 Task: Open a blank google sheet and write heading  Expense ManagerAdd Datesin a column and its values below  '2023-05-01, 2023-05-03, 2023-05-05, 2023-05-10, 2023-05-15, 2023-05-20, 2023-05-25 & 2023-05-31'Add Categories in next column and its values below  Food, Transportation, Utilities, Food, Housing, Entertainment, Utilities & FoodAdd Descriptionsin next column and its values below  Grocery Store, Bus Fare, Internet Bill, Restaurant, Rent, Movie Tickets, Electricity Bill & Grocery StoreAdd Amountin next column and its values below  $50, $5, $60, $30, $800, $20, $70 & $40Save page DashboardFinSummarybook
Action: Mouse moved to (212, 143)
Screenshot: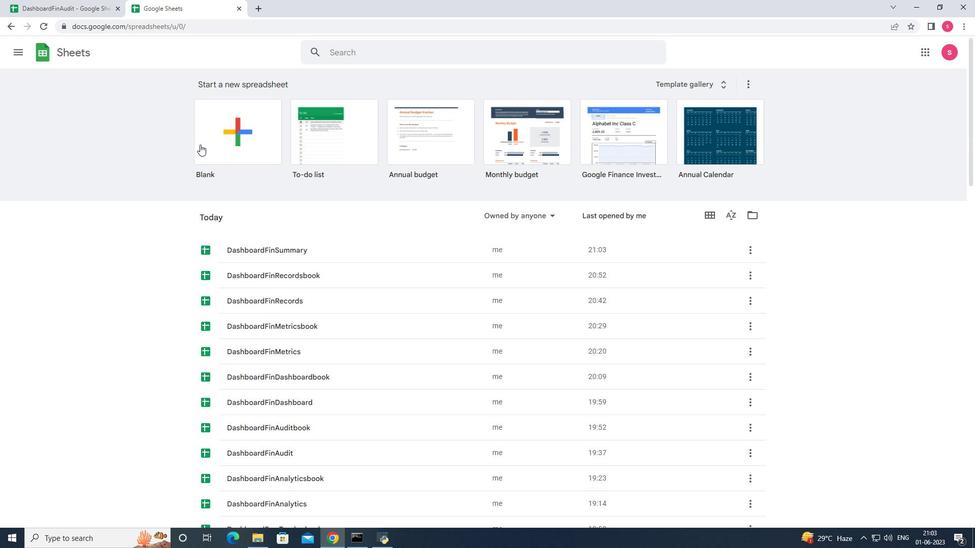 
Action: Mouse pressed left at (212, 143)
Screenshot: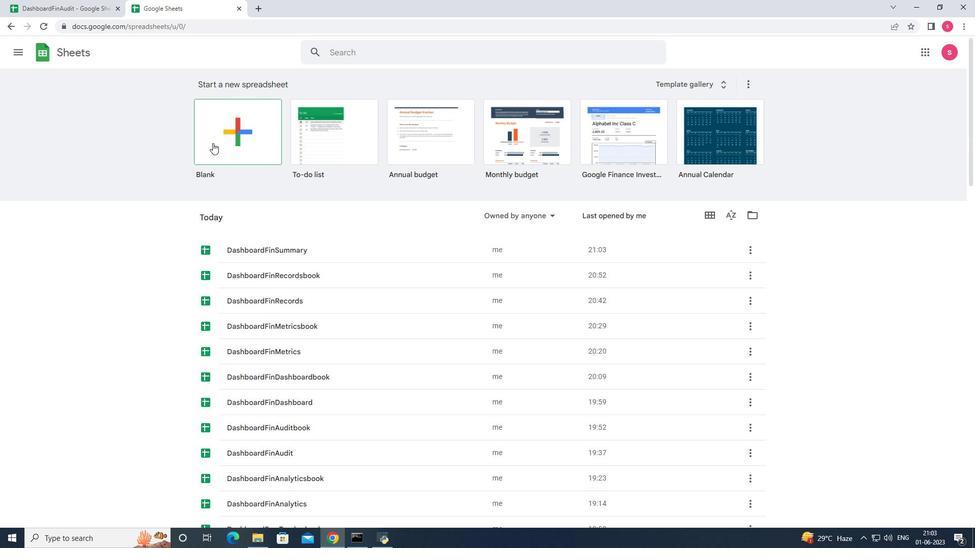 
Action: Key pressed <Key.shift><Key.shift><Key.shift><Key.shift><Key.shift><Key.shift><Key.shift><Key.shift><Key.shift><Key.shift><Key.shift><Key.shift><Key.shift><Key.shift><Key.shift><Key.shift><Key.shift><Key.shift><Key.shift>Expense<Key.space><Key.shift>Manager<Key.enter><Key.shift><Key.shift>Dates<Key.enter>2023-05-01<Key.enter>2023-05-03<Key.enter>2023-05-05<Key.enter>2023-05-0<Key.backspace>10<Key.enter>2023-05-15<Key.enter>2023-05<Key.enter><Key.up><Key.enter><Key.enter><Key.up>
Screenshot: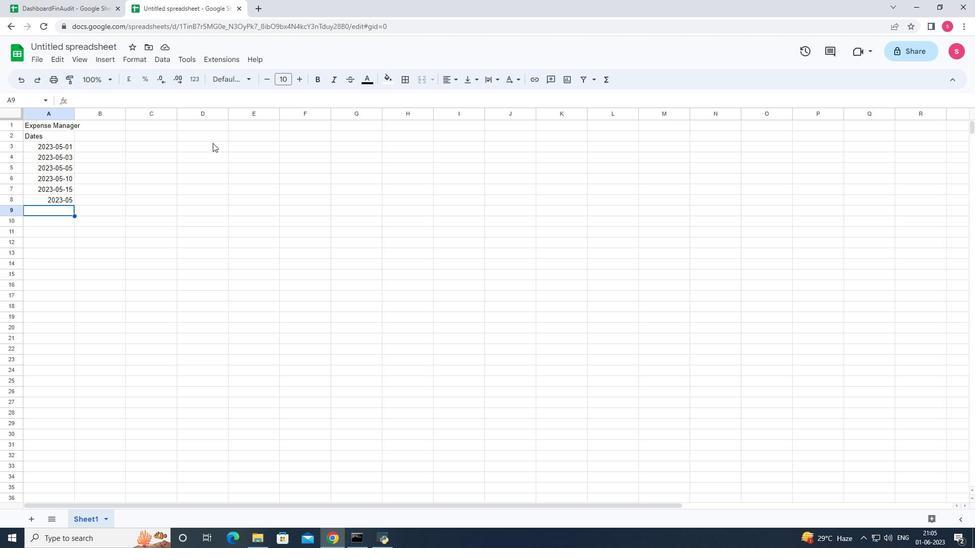 
Action: Mouse moved to (77, 99)
Screenshot: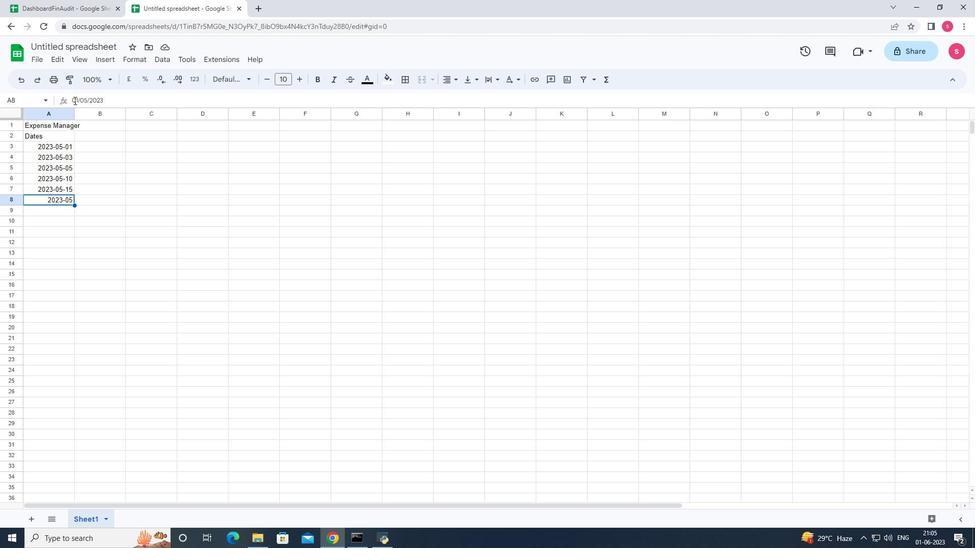 
Action: Mouse pressed left at (77, 99)
Screenshot: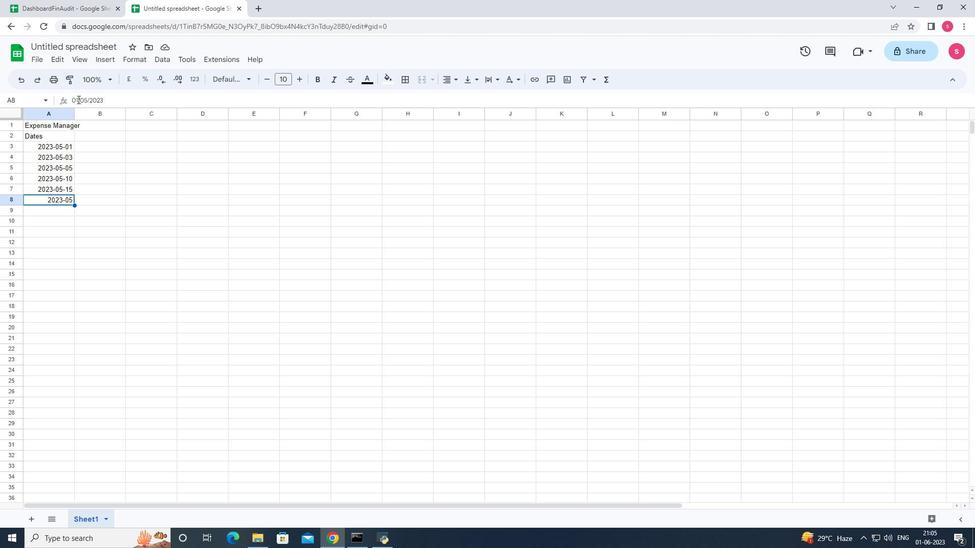 
Action: Mouse moved to (68, 202)
Screenshot: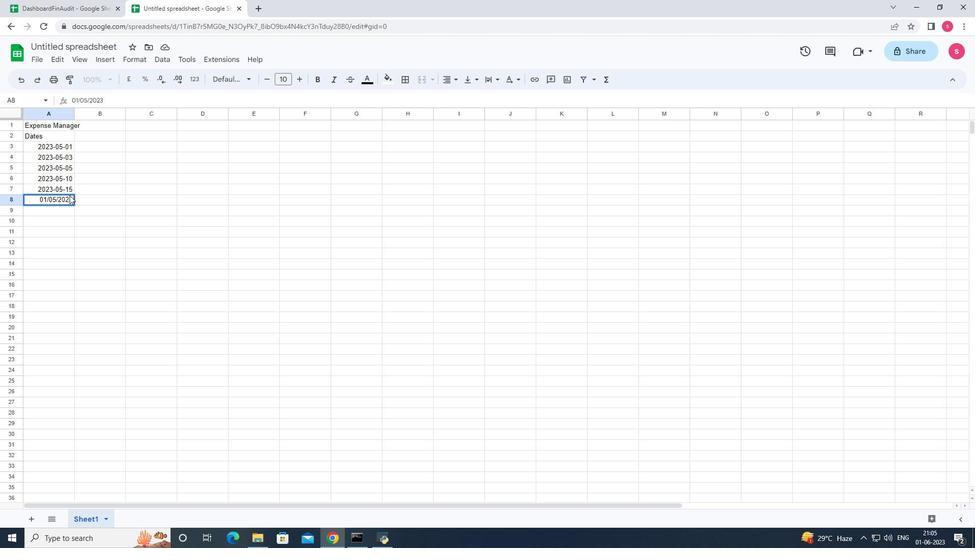 
Action: Mouse pressed left at (68, 202)
Screenshot: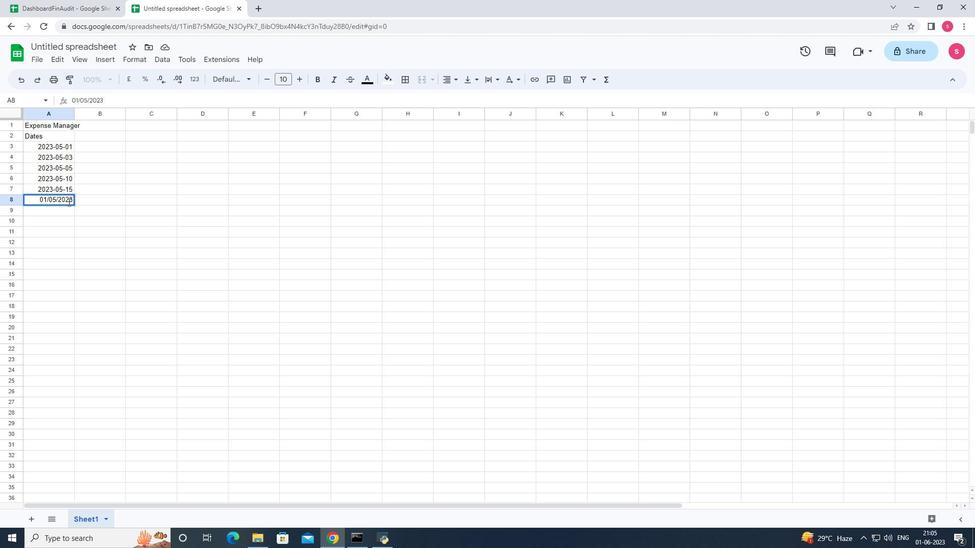 
Action: Mouse moved to (72, 200)
Screenshot: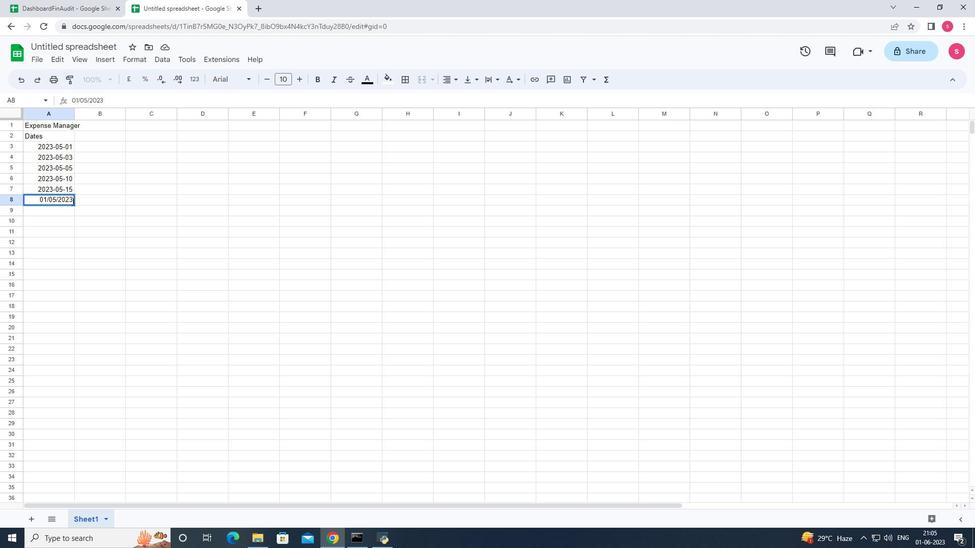 
Action: Mouse pressed left at (72, 200)
Screenshot: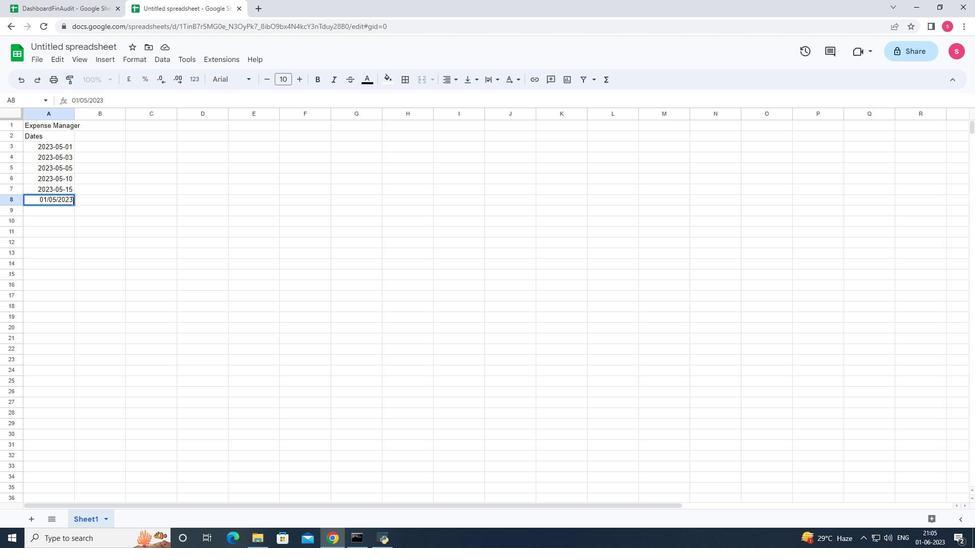 
Action: Key pressed <Key.backspace><Key.backspace><Key.backspace><Key.backspace><Key.backspace><Key.backspace><Key.backspace><Key.backspace><Key.backspace><Key.backspace><Key.backspace><Key.backspace><Key.backspace><Key.backspace>2023-05-20<Key.enter><Key.up><Key.right><Key.left><Key.enter><Key.left><Key.left><Key.left><Key.left><Key.left><Key.left><Key.left><Key.left><Key.right><Key.right><Key.right><Key.right><Key.backspace><Key.backspace><Key.backspace><Key.backspace><Key.backspace><Key.backspace><Key.backspace><Key.backspace><Key.backspace><Key.backspace><Key.backspace><Key.right><Key.right><Key.right><Key.right>-05-20<Key.down><Key.down><Key.down>
Screenshot: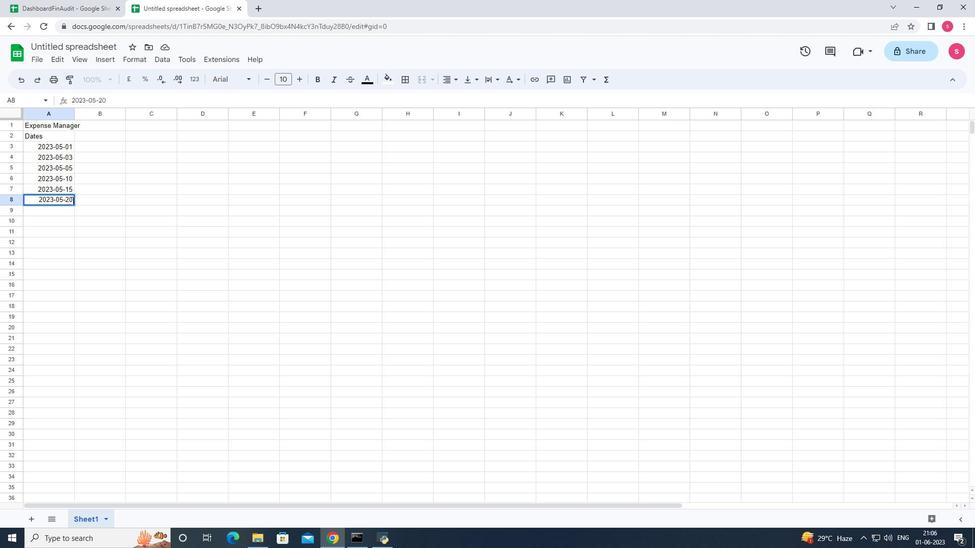 
Action: Mouse moved to (67, 211)
Screenshot: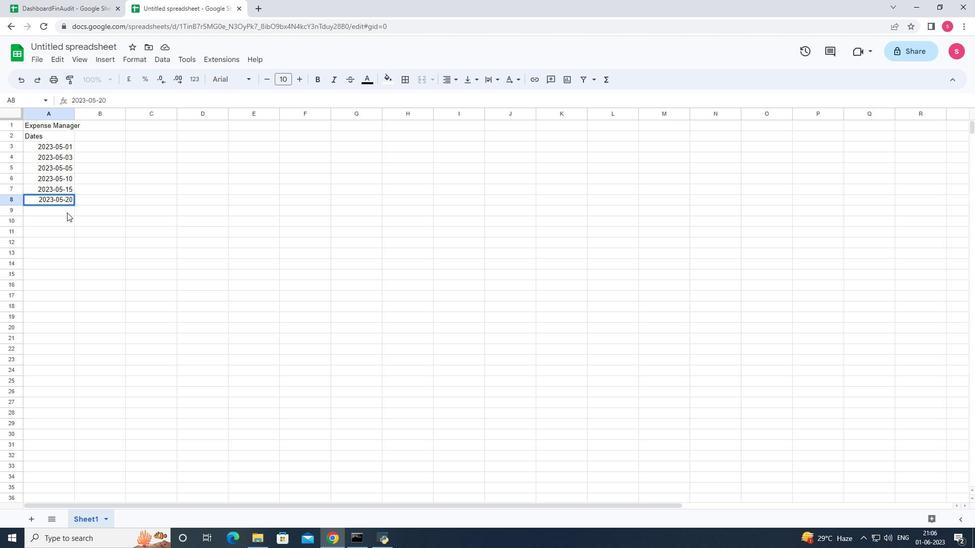 
Action: Mouse pressed left at (67, 211)
Screenshot: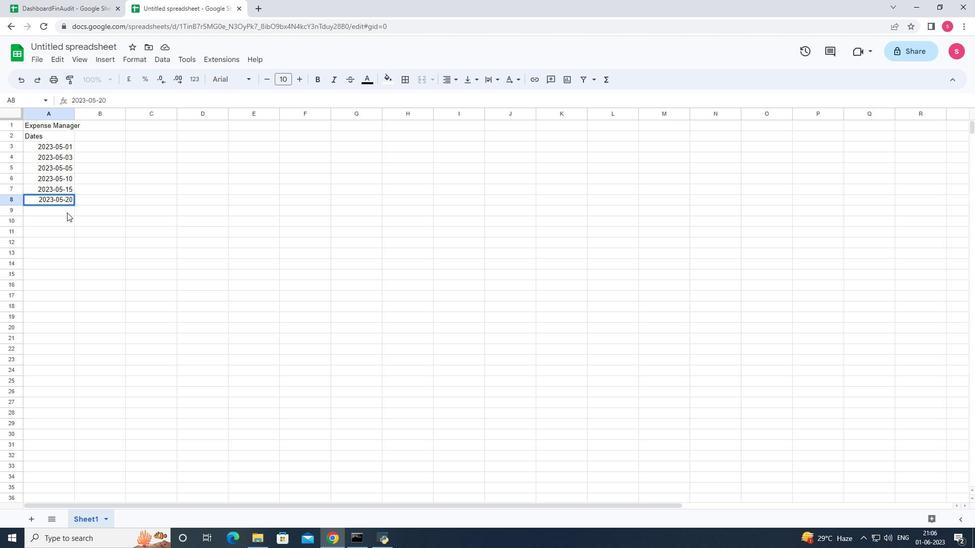 
Action: Mouse moved to (69, 202)
Screenshot: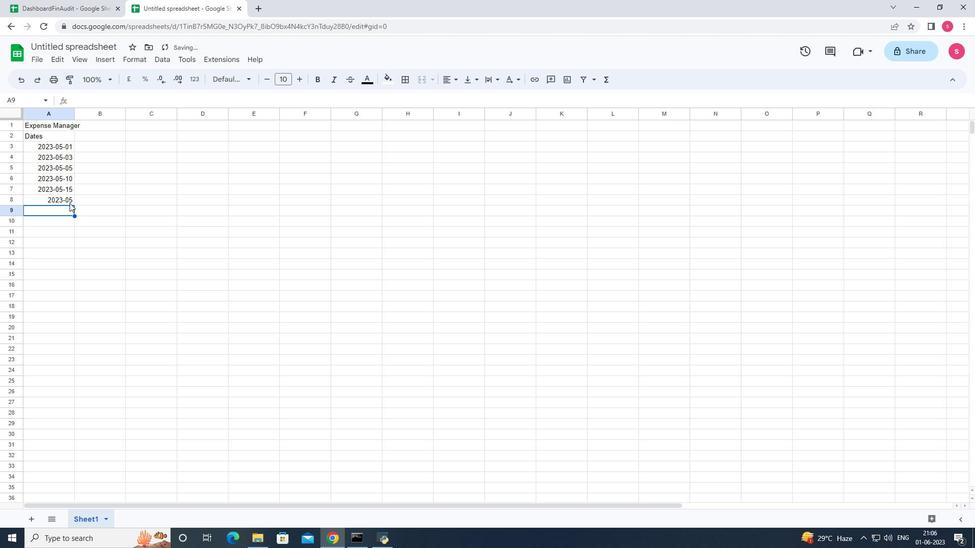
Action: Mouse pressed left at (69, 202)
Screenshot: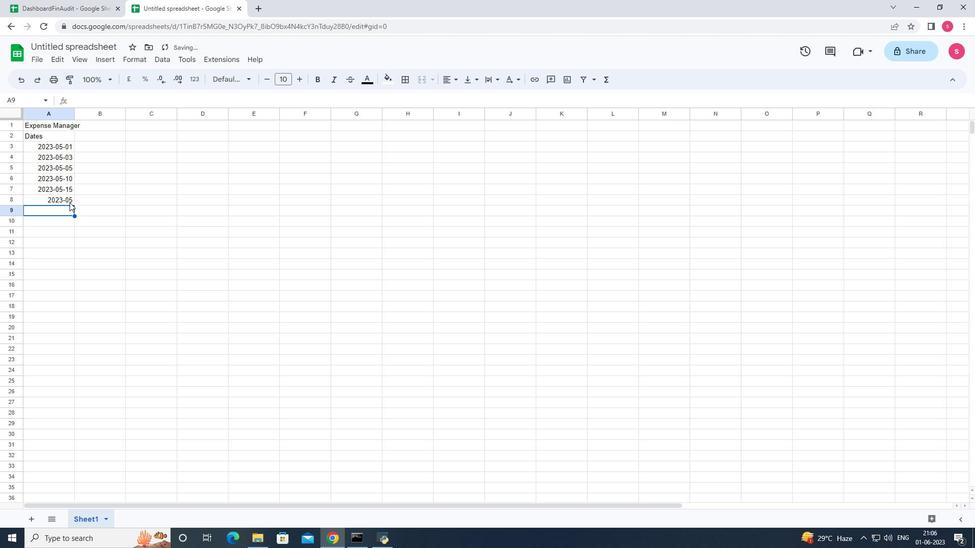 
Action: Mouse moved to (141, 61)
Screenshot: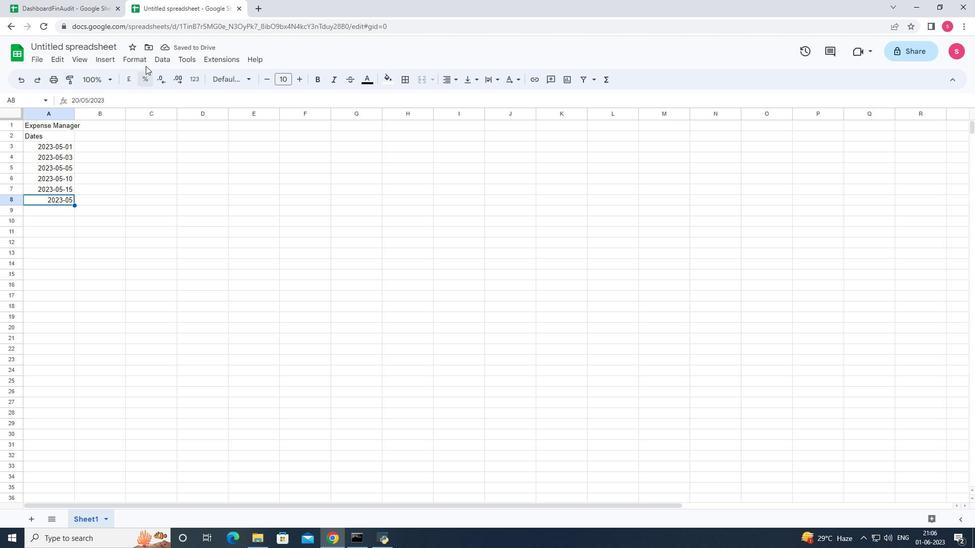 
Action: Mouse pressed left at (141, 61)
Screenshot: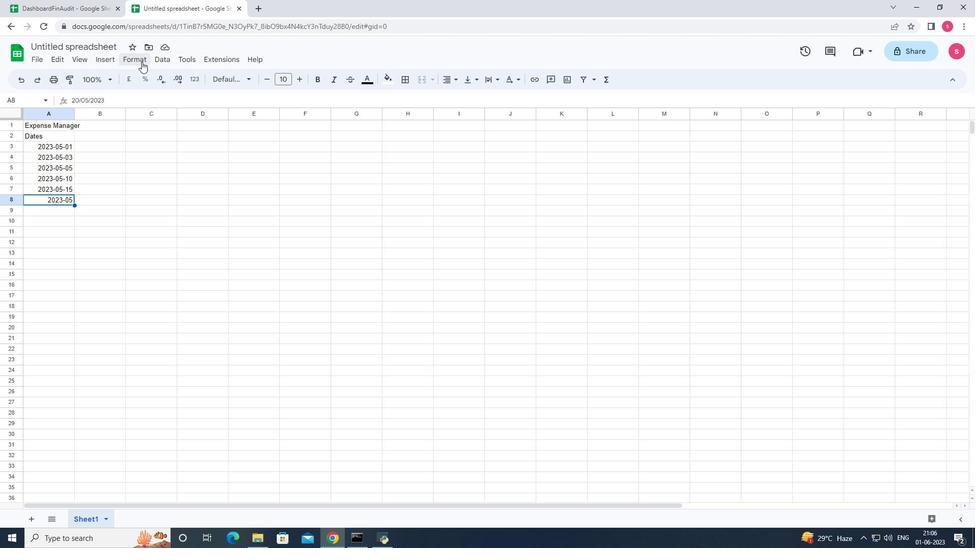 
Action: Mouse moved to (151, 103)
Screenshot: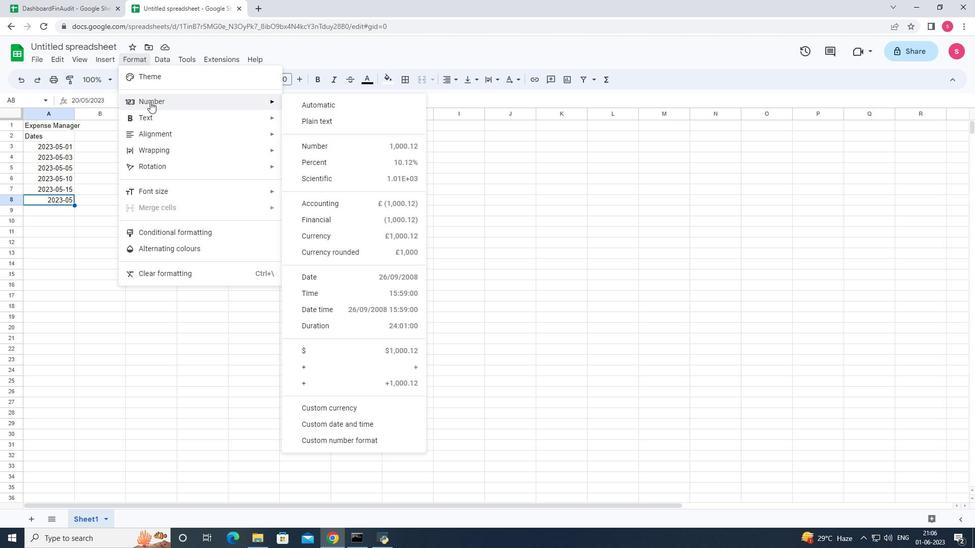 
Action: Mouse pressed left at (151, 103)
Screenshot: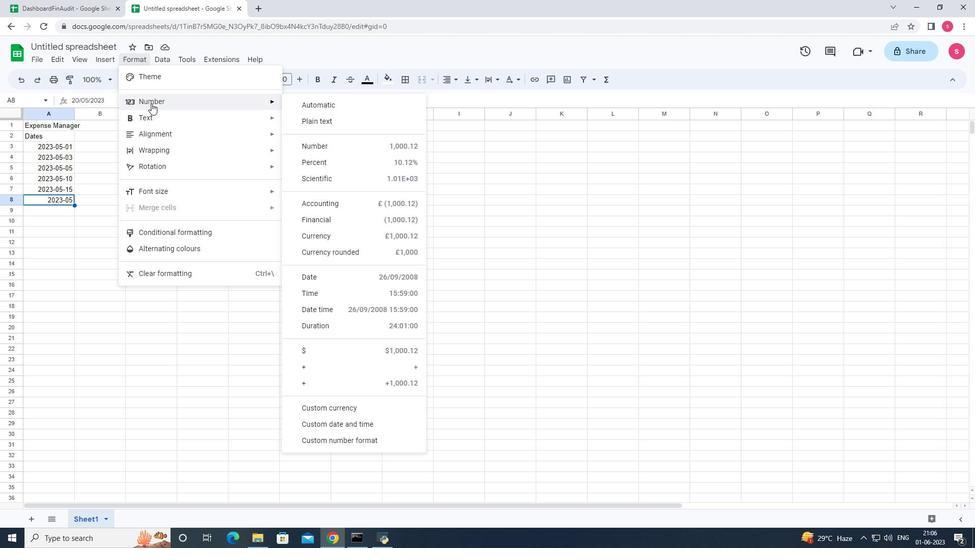 
Action: Mouse moved to (326, 271)
Screenshot: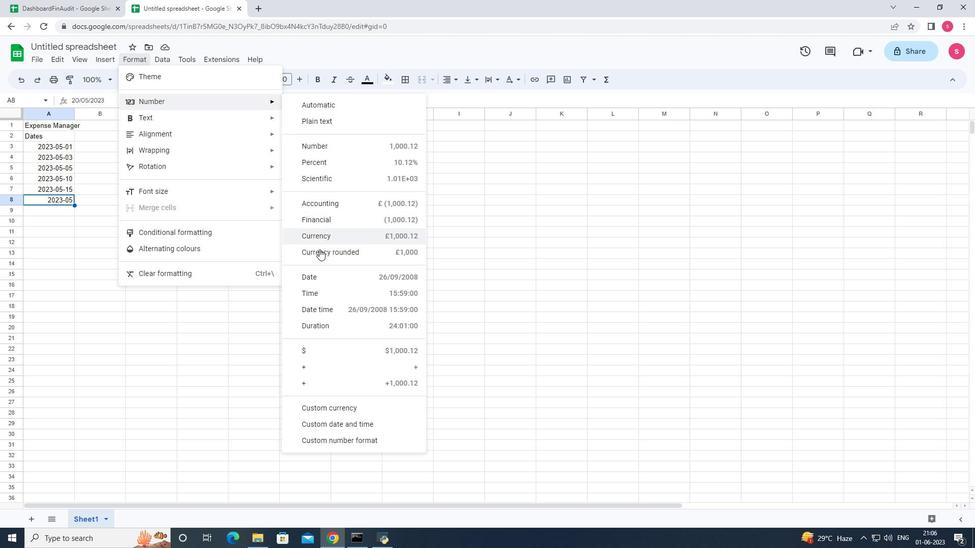 
Action: Mouse pressed left at (326, 271)
Screenshot: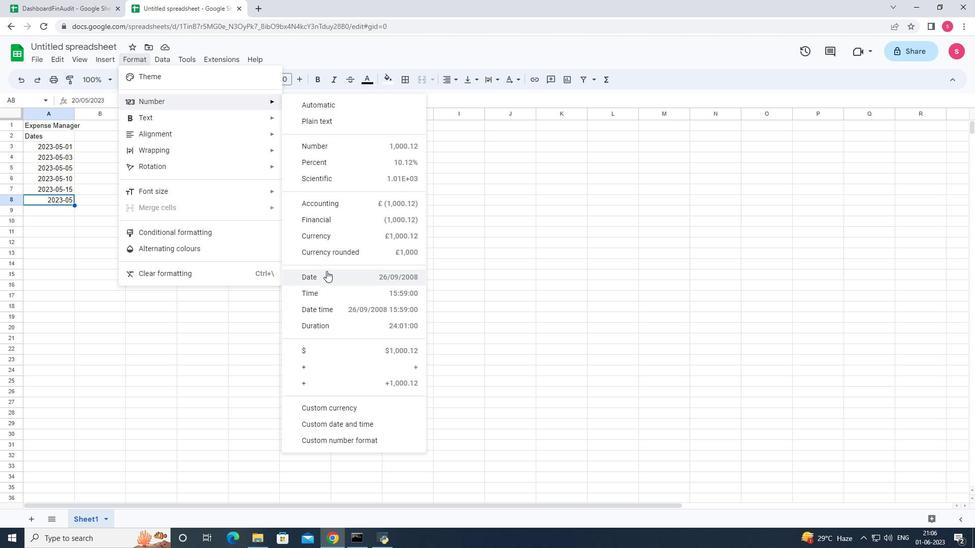 
Action: Mouse moved to (156, 61)
Screenshot: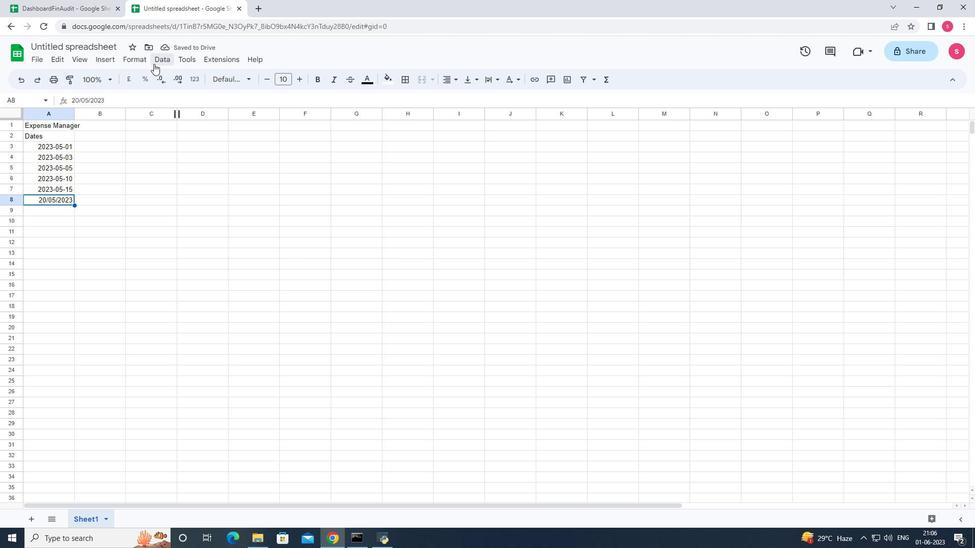 
Action: Mouse pressed left at (156, 61)
Screenshot: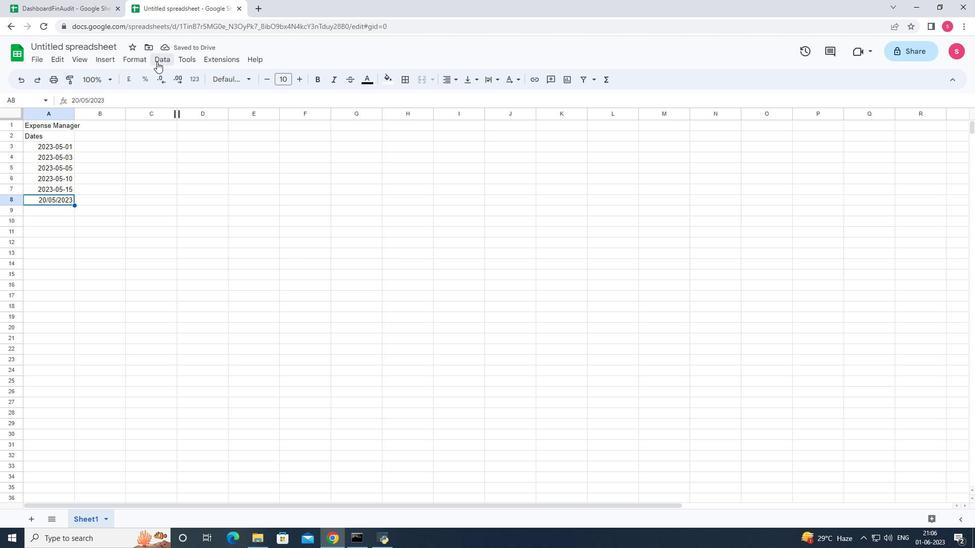 
Action: Mouse moved to (138, 62)
Screenshot: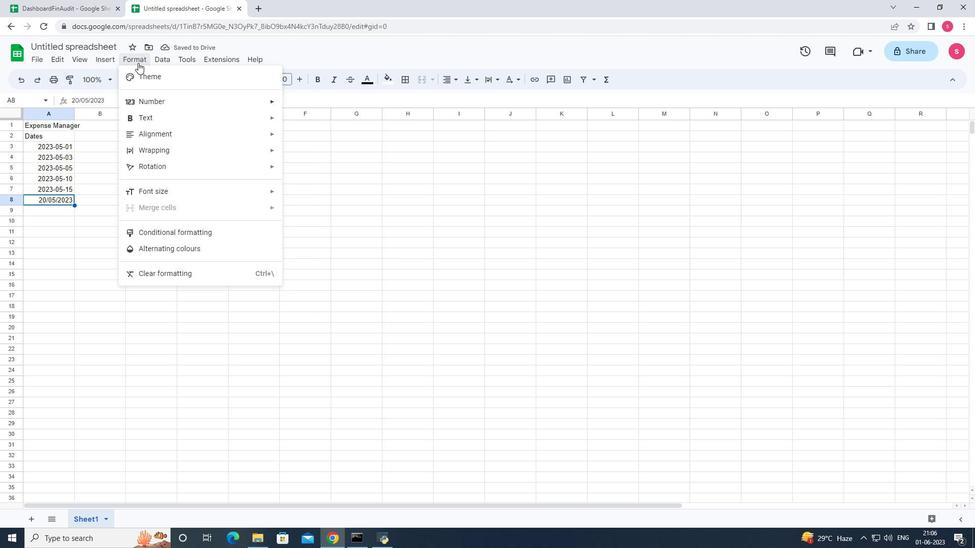 
Action: Mouse pressed left at (138, 62)
Screenshot: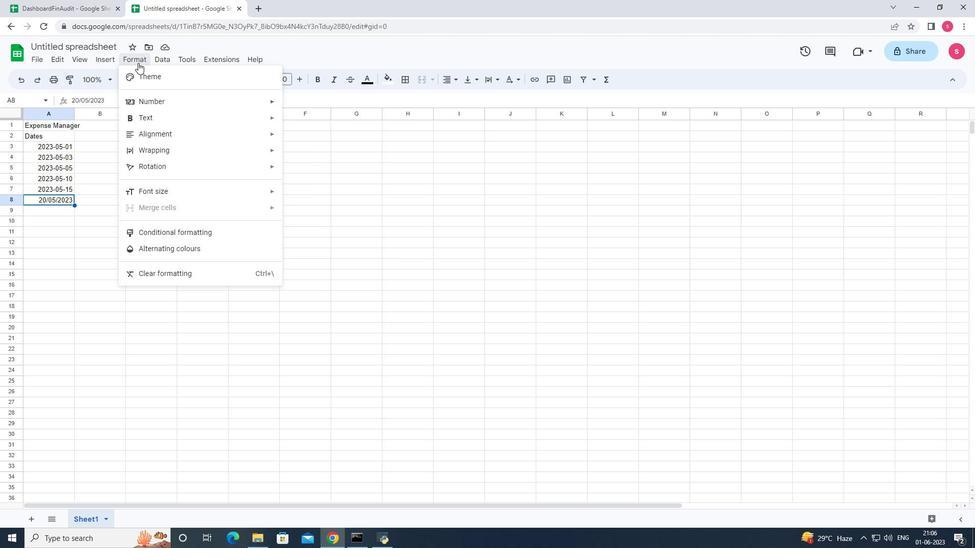 
Action: Mouse moved to (138, 60)
Screenshot: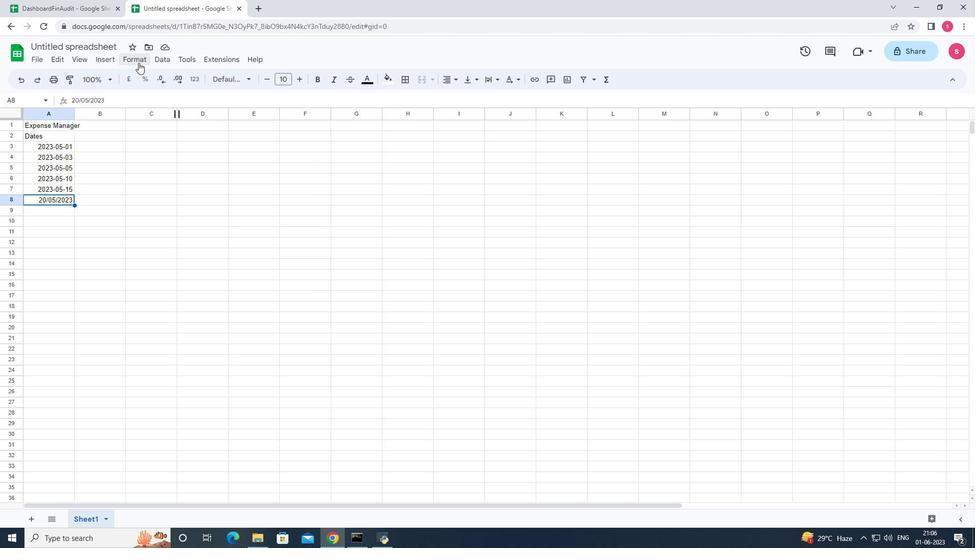 
Action: Mouse pressed left at (138, 60)
Screenshot: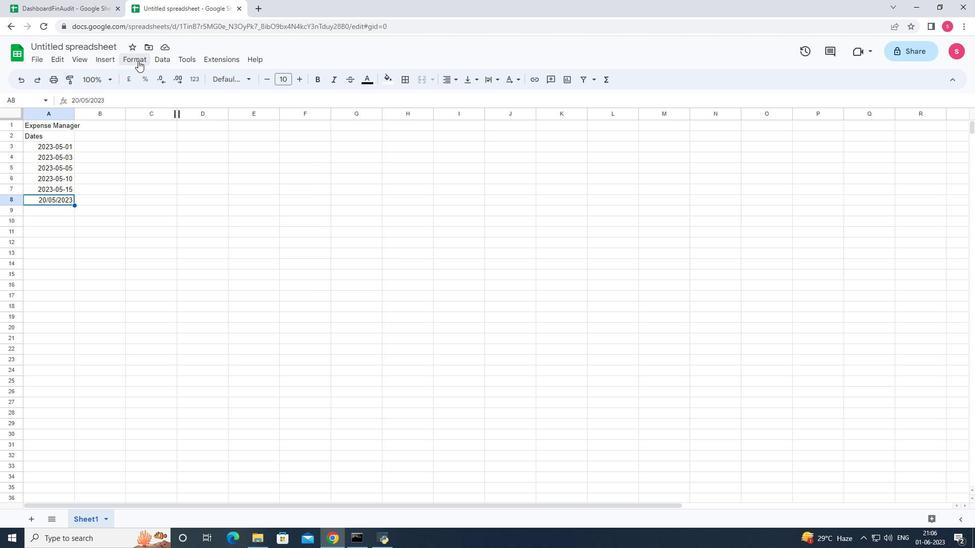 
Action: Mouse moved to (162, 100)
Screenshot: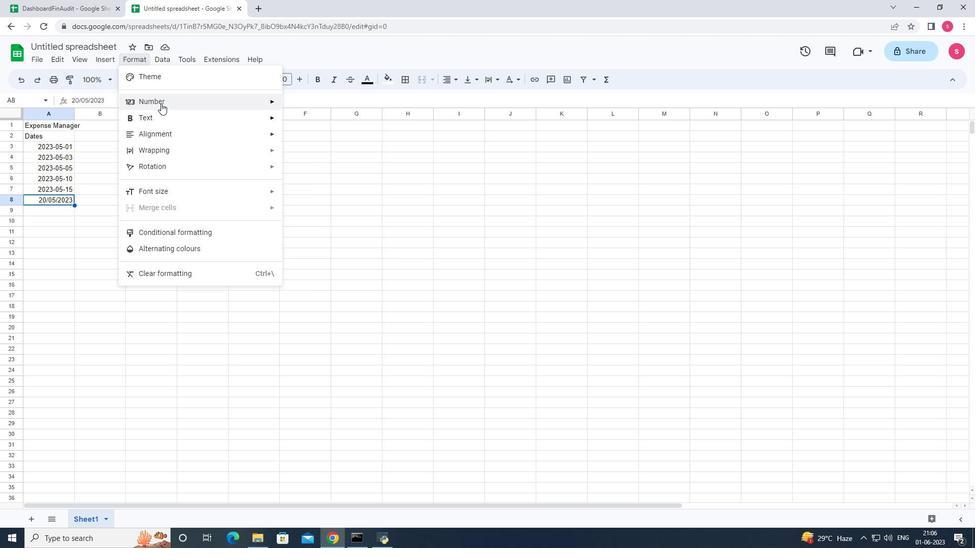 
Action: Mouse pressed left at (162, 100)
Screenshot: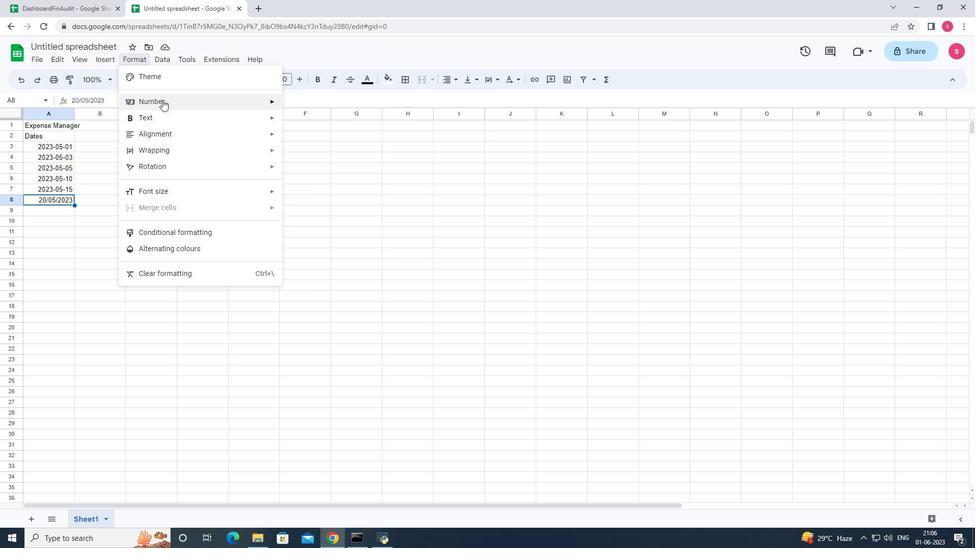 
Action: Mouse moved to (350, 424)
Screenshot: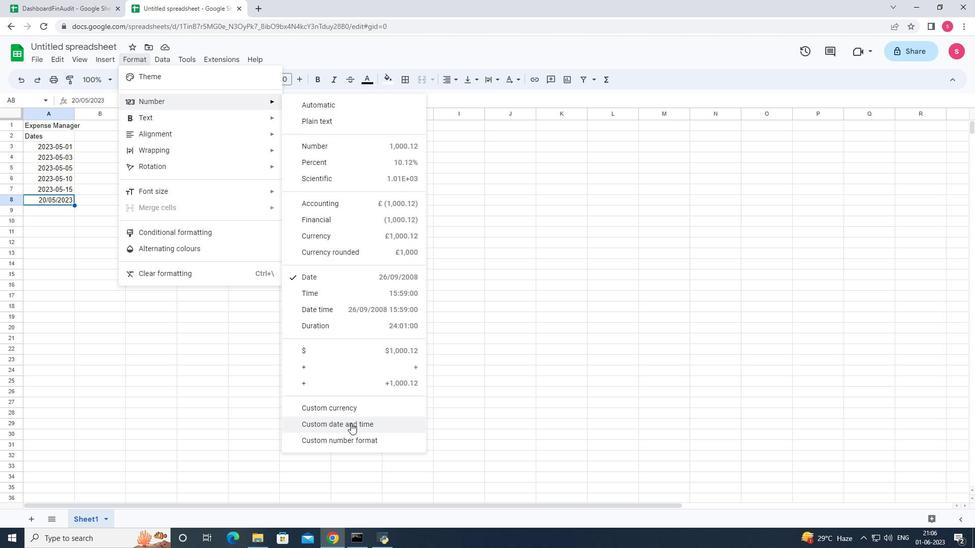 
Action: Mouse pressed left at (350, 424)
Screenshot: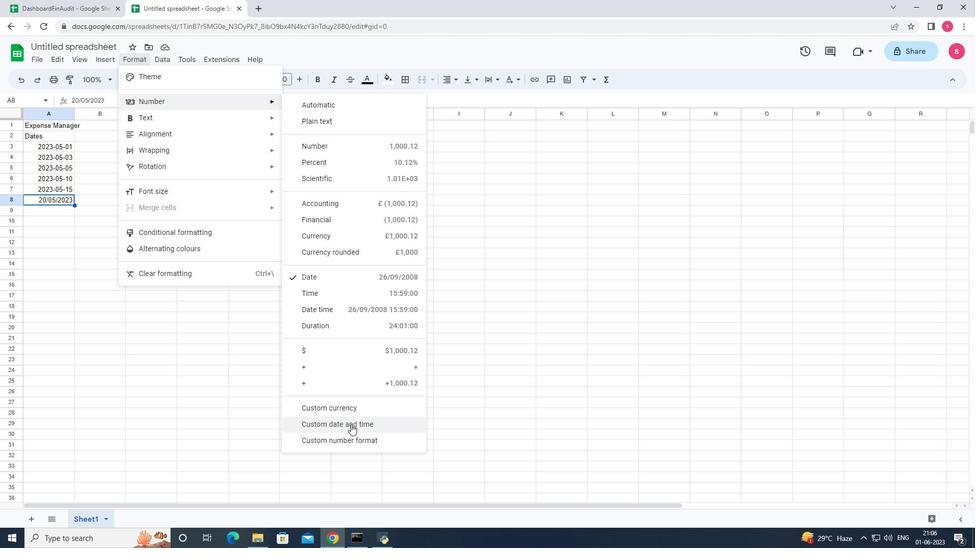 
Action: Mouse moved to (422, 396)
Screenshot: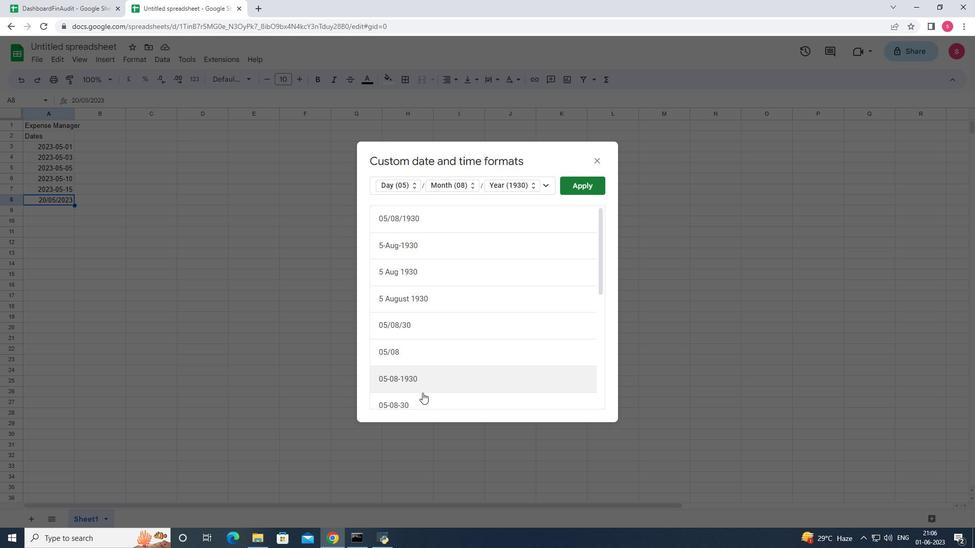 
Action: Mouse scrolled (422, 396) with delta (0, 0)
Screenshot: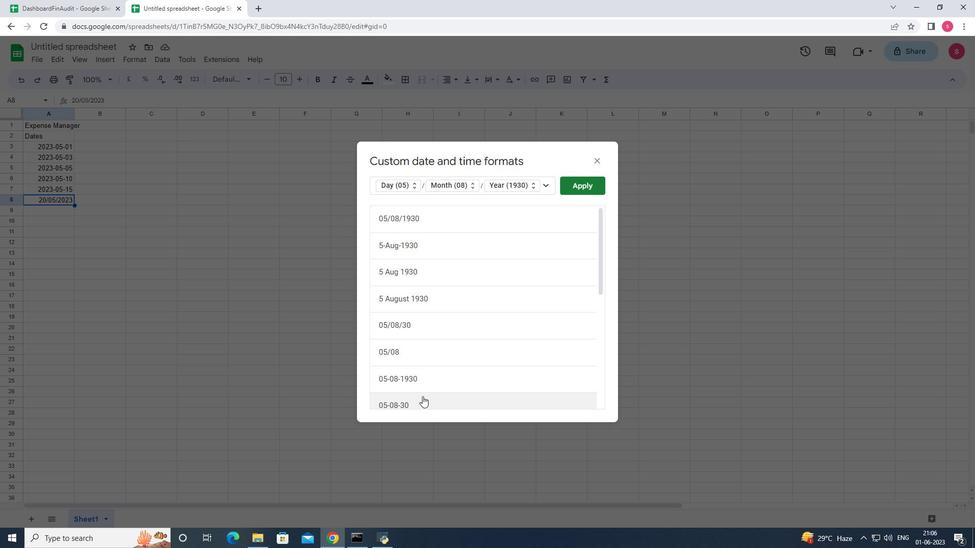 
Action: Mouse moved to (422, 397)
Screenshot: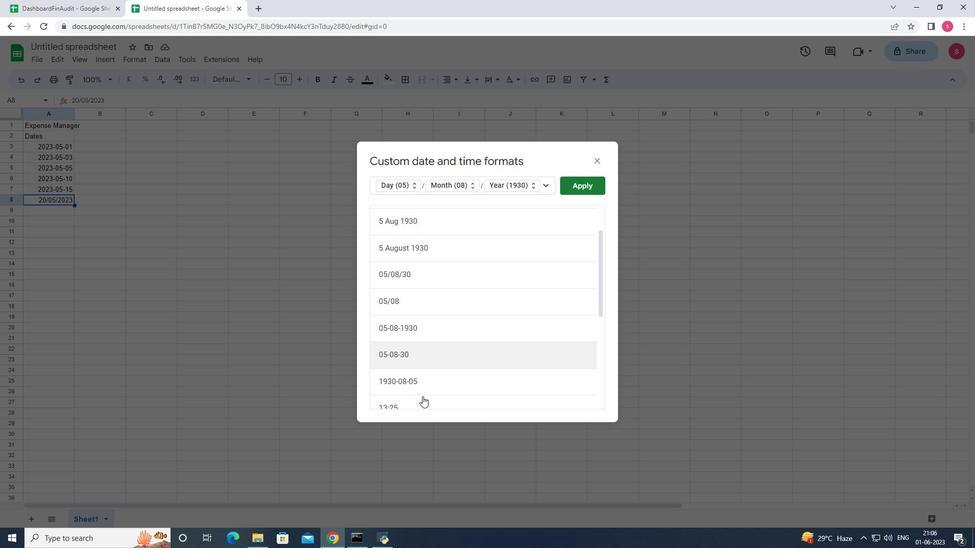 
Action: Mouse scrolled (422, 396) with delta (0, 0)
Screenshot: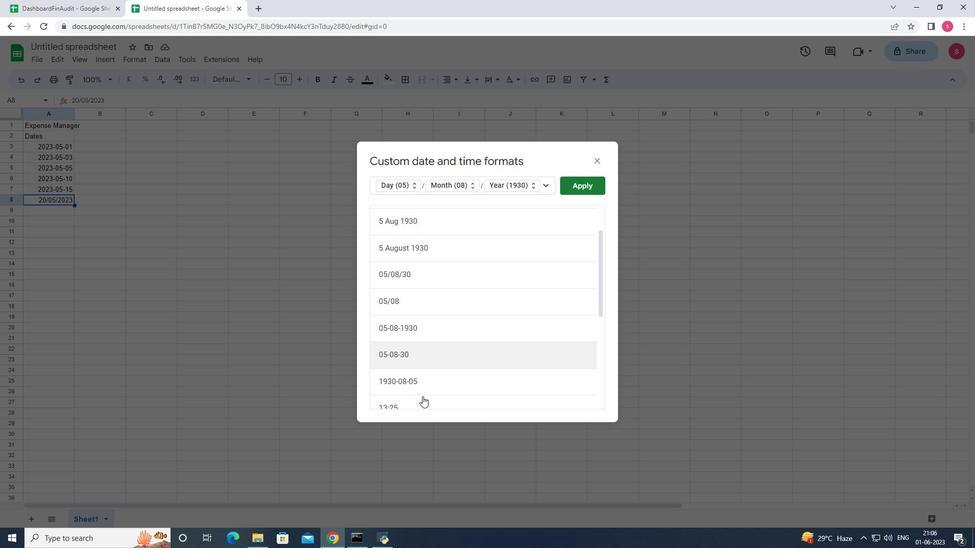 
Action: Mouse moved to (415, 337)
Screenshot: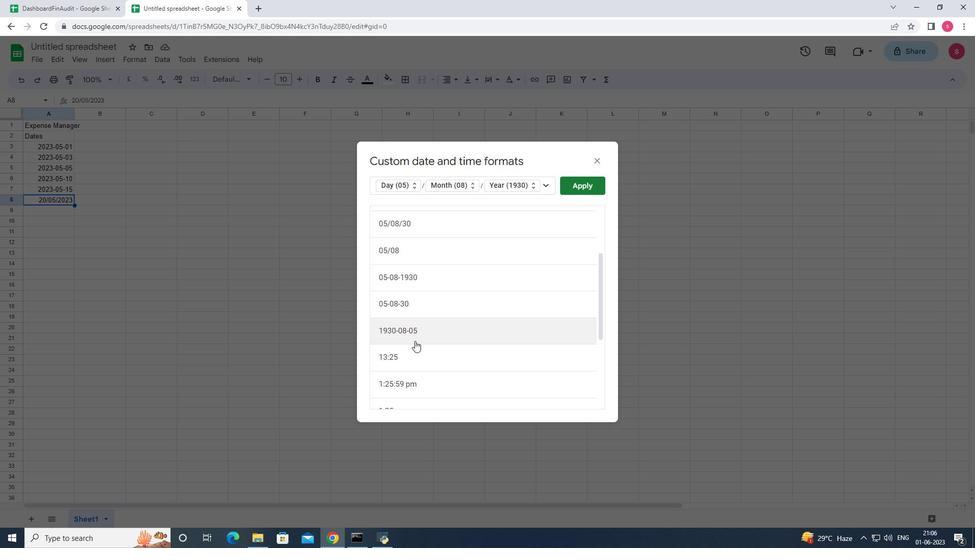 
Action: Mouse pressed left at (415, 337)
Screenshot: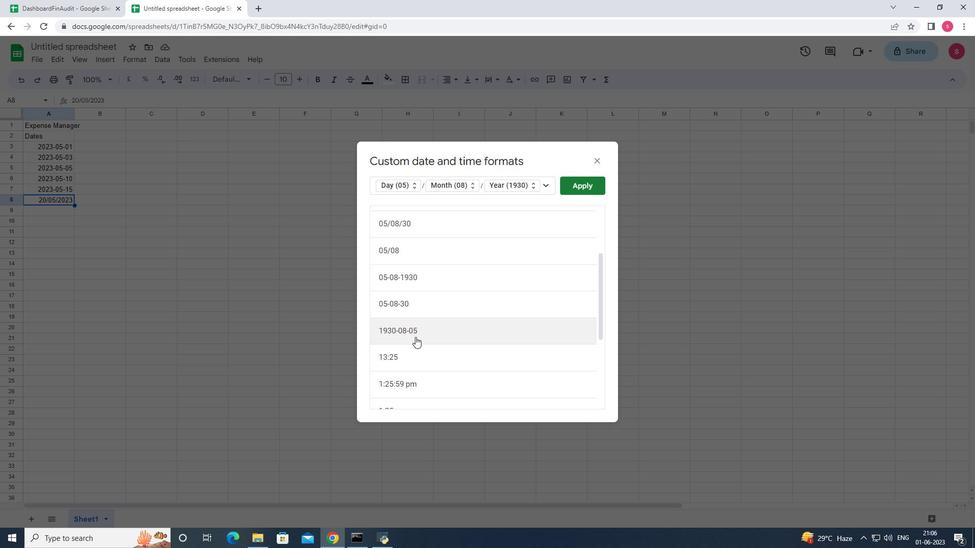 
Action: Mouse moved to (589, 183)
Screenshot: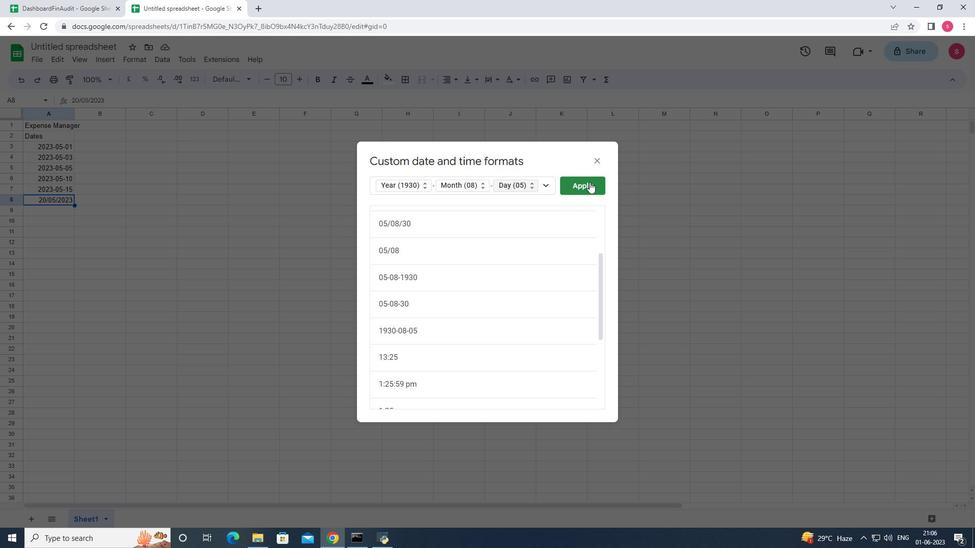 
Action: Mouse pressed left at (589, 183)
Screenshot: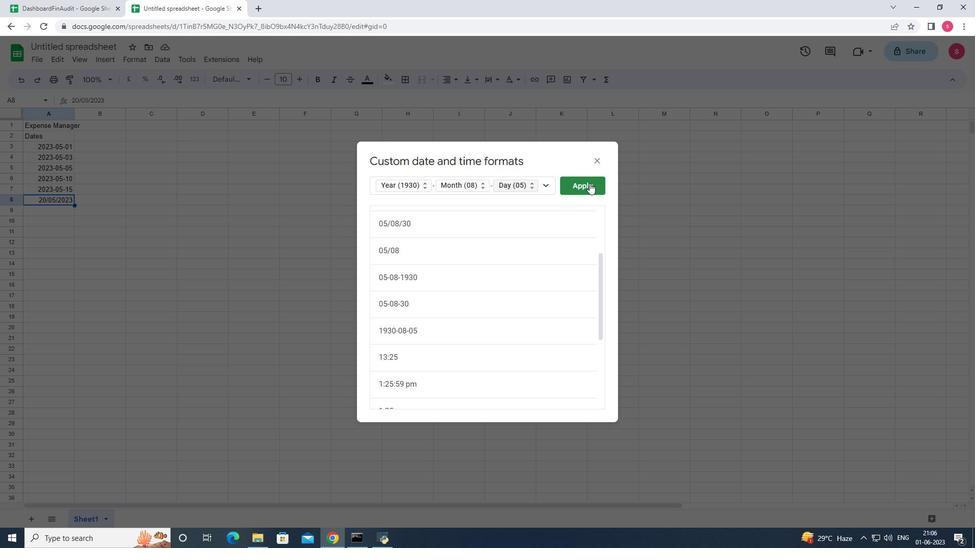 
Action: Mouse moved to (508, 181)
Screenshot: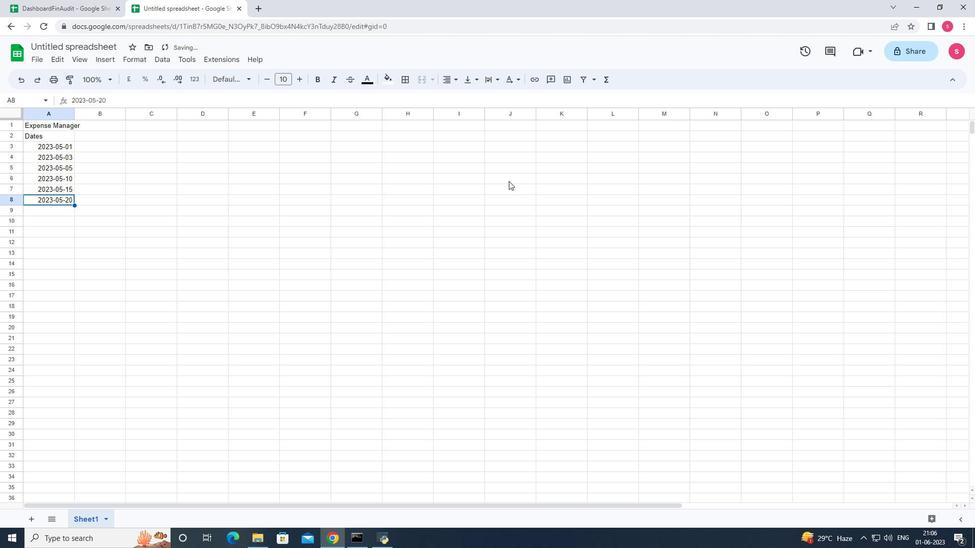 
Action: Key pressed <Key.enter><Key.enter>2023-05-25<Key.enter>2023-05-31<Key.enter><Key.right><Key.up><Key.up><Key.up><Key.up><Key.up><Key.up><Key.up><Key.up><Key.up><Key.shift><Key.shift><Key.shift><Key.shift><Key.shift><Key.shift><Key.shift><Key.shift>Categories<Key.down><Key.shift><Key.shift><Key.shift><Key.shift><Key.shift><Key.shift><Key.shift><Key.shift><Key.shift><Key.shift>Food<Key.enter><Key.shift>Transpotion<Key.down><Key.shift><Key.shift><Key.shift><Key.shift><Key.shift><Key.shift><Key.shift><Key.shift><Key.shift><Key.shift><Key.shift><Key.shift><Key.shift><Key.shift><Key.shift><Key.shift>Utilities<Key.enter><Key.shift><Key.shift><Key.shift><Key.shift>F<Key.enter><Key.shift><Key.shift><Key.shift><Key.shift><Key.shift><Key.shift><Key.shift><Key.shift><Key.shift><Key.shift><Key.shift><Key.shift><Key.shift>Housing<Key.enter><Key.shift><Key.shift><Key.shift><Key.shift><Key.shift><Key.shift><Key.shift><Key.shift><Key.shift><Key.shift><Key.shift><Key.shift><Key.shift><Key.shift><Key.shift><Key.shift><Key.shift><Key.shift><Key.shift><Key.shift><Key.shift><Key.shift><Key.shift><Key.shift><Key.shift><Key.shift><Key.shift><Key.shift><Key.shift><Key.shift><Key.shift><Key.shift><Key.shift><Key.shift><Key.shift><Key.shift><Key.shift><Key.shift><Key.shift><Key.shift><Key.shift><Key.shift>Entertainment<Key.enter><Key.shift><Key.shift><Key.shift><Key.shift><Key.shift><Key.shift><Key.shift><Key.shift><Key.shift><Key.shift><Key.shift><Key.shift><Key.shift><Key.shift><Key.shift><Key.shift><Key.shift>U<Key.enter><Key.shift><Key.shift><Key.shift><Key.shift><Key.shift><Key.shift><Key.shift><Key.shift><Key.shift><Key.shift><Key.shift><Key.shift><Key.shift><Key.shift><Key.shift><Key.shift><Key.shift><Key.shift><Key.shift>Food<Key.enter><Key.right><Key.up><Key.up><Key.up><Key.up><Key.up><Key.up><Key.up><Key.up><Key.up><Key.right><Key.left><Key.up><Key.down><Key.shift>Descripyio<Key.backspace><Key.backspace><Key.backspace>tions<Key.enter><Key.shift><Key.shift><Key.shift><Key.shift><Key.shift><Key.shift><Key.shift>Grocery<Key.space><Key.shift>Store<Key.enter><Key.shift><Key.shift><Key.shift><Key.shift><Key.shift><Key.shift><Key.shift><Key.shift><Key.shift><Key.shift><Key.shift><Key.shift><Key.shift><Key.shift><Key.shift><Key.shift><Key.shift>Bus<Key.space><Key.shift><Key.shift><Key.shift><Key.shift><Key.shift><Key.shift><Key.shift>Fare<Key.enter><Key.up><Key.down><Key.shift>Internet<Key.space><Key.shift>Bill<Key.enter><Key.shift>Restaurant<Key.enter><Key.shift><Key.shift><Key.shift><Key.shift><Key.shift><Key.shift>Rent<Key.space><Key.shift>Movu<Key.backspace>ie<Key.space><Key.shift>Tickets<Key.backspace><Key.backspace><Key.backspace><Key.backspace><Key.backspace><Key.backspace><Key.backspace><Key.backspace><Key.backspace><Key.backspace><Key.backspace><Key.backspace><Key.backspace><Key.enter><Key.shift>Movie<Key.space><Key.shift><Key.shift><Key.shift><Key.shift><Key.shift><Key.shift>Tickets<Key.enter><Key.shift>Electricity<Key.space><Key.shift>Bill<Key.enter><Key.shift><Key.shift><Key.shift><Key.shift><Key.shift><Key.shift><Key.shift><Key.shift>Grr<Key.backspace>ocery<Key.enter><Key.right><Key.up><Key.up><Key.up><Key.up><Key.up><Key.up><Key.up><Key.up><Key.up><Key.shift>Amount<Key.enter>50<Key.enter>5<Key.enter>60<Key.enter>30<Key.enter>800<Key.enter>20<Key.enter>70<Key.enter>40
Screenshot: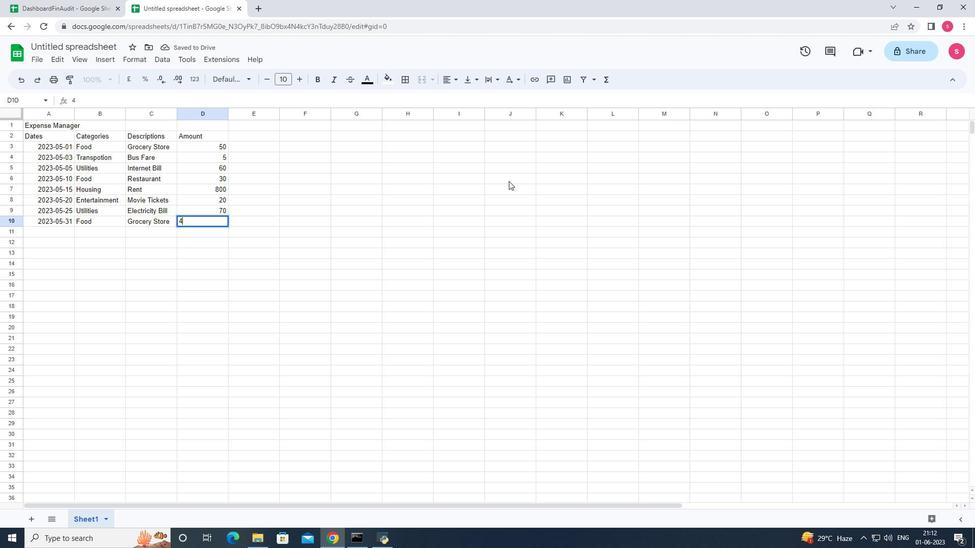 
Action: Mouse moved to (208, 147)
Screenshot: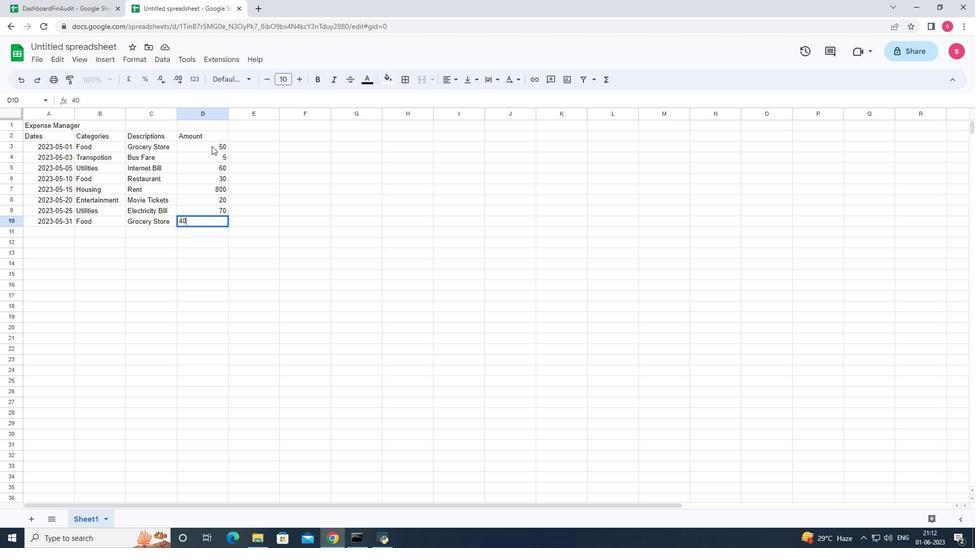 
Action: Mouse pressed left at (208, 147)
Screenshot: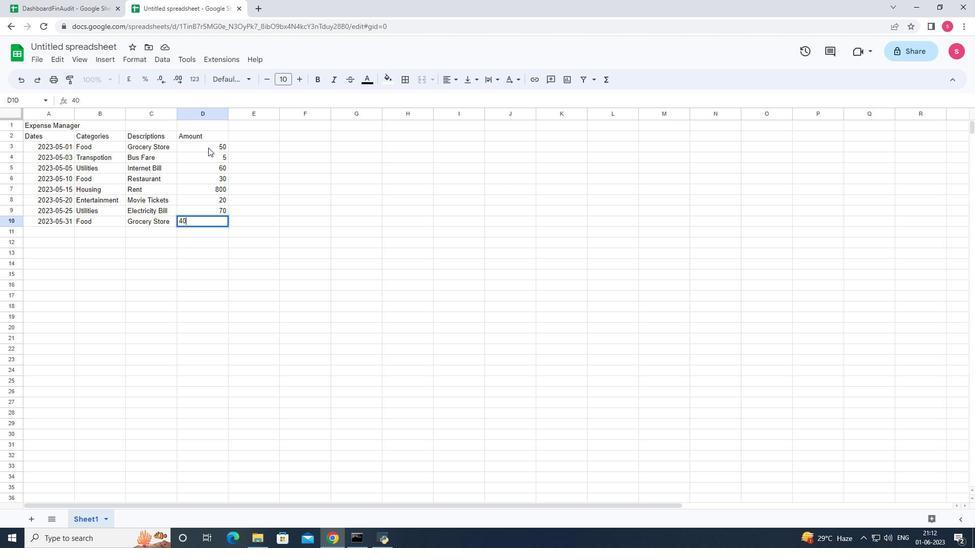 
Action: Mouse moved to (135, 63)
Screenshot: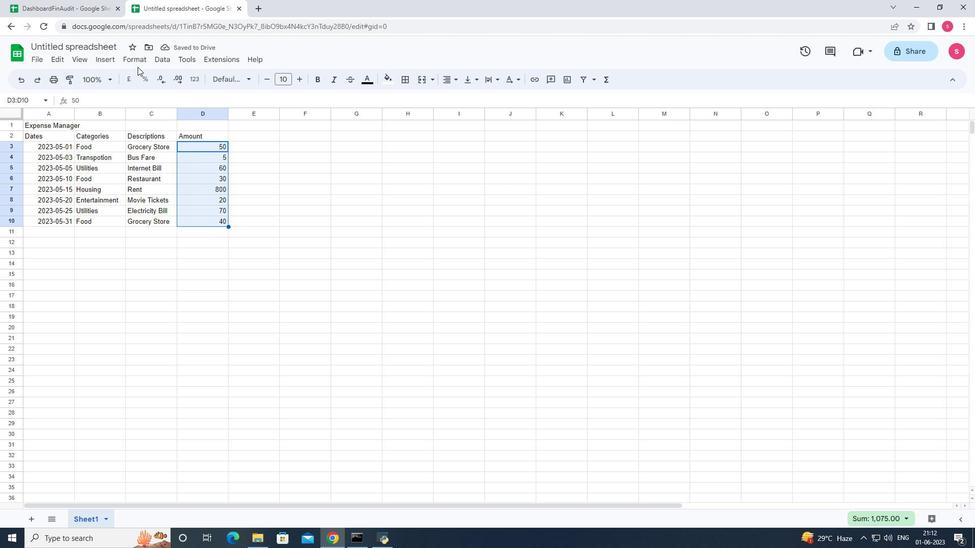 
Action: Mouse pressed left at (135, 63)
Screenshot: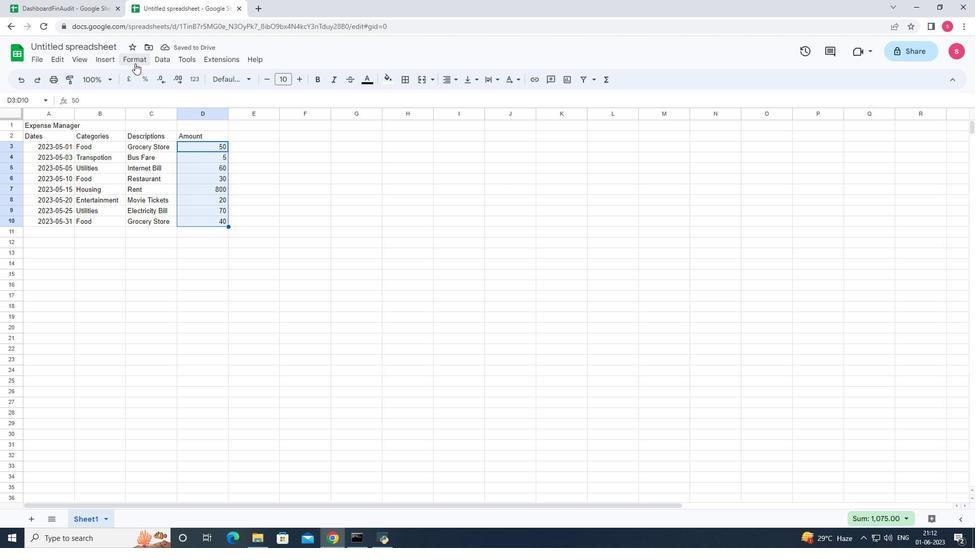 
Action: Mouse moved to (152, 98)
Screenshot: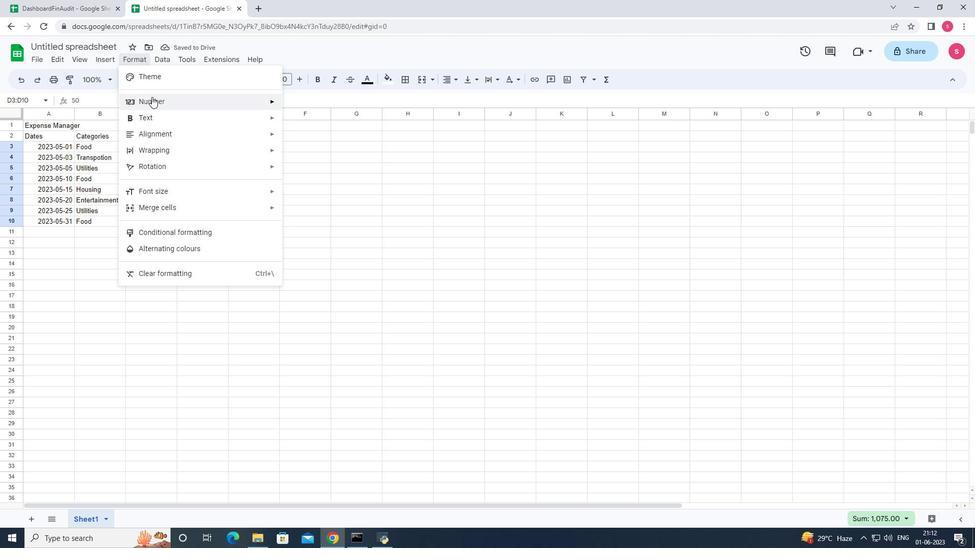 
Action: Mouse pressed left at (152, 98)
Screenshot: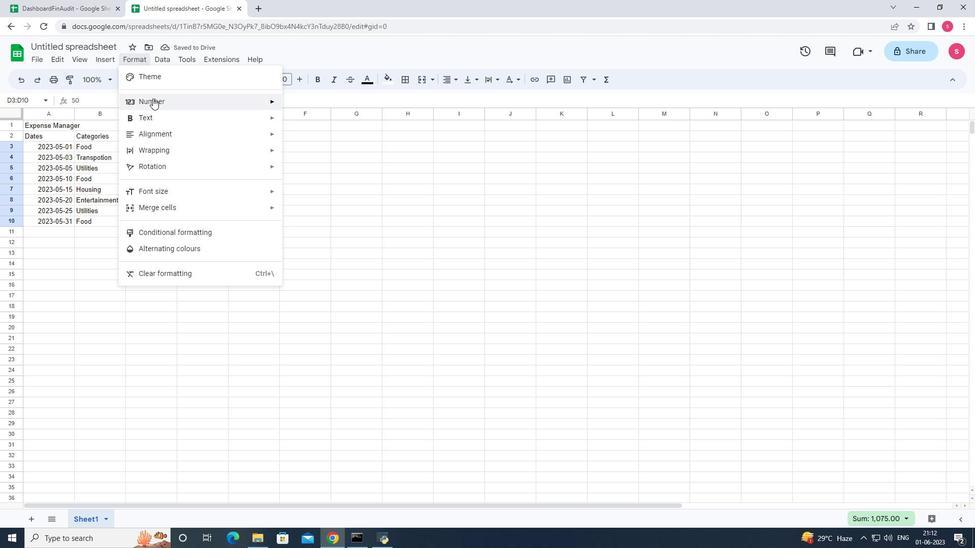 
Action: Mouse moved to (344, 412)
Screenshot: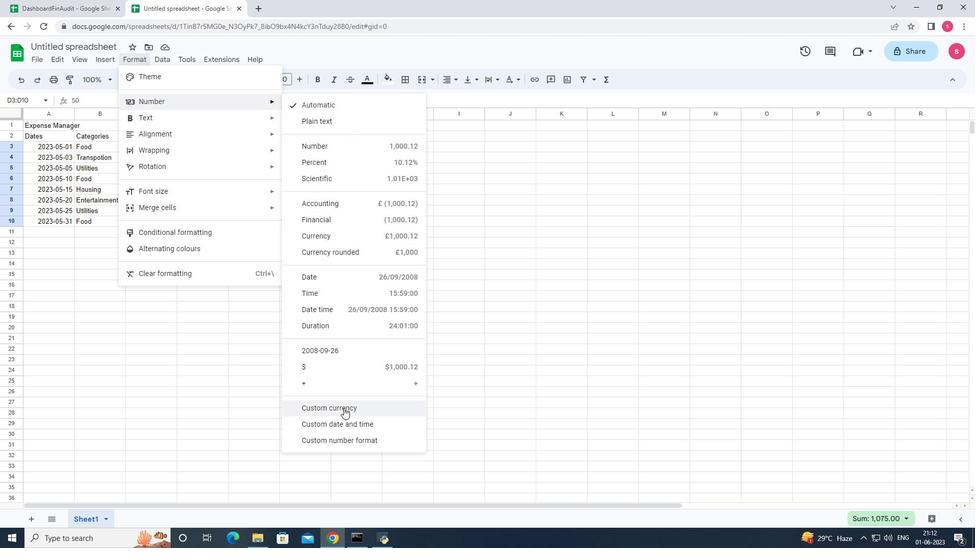 
Action: Mouse pressed left at (344, 412)
Screenshot: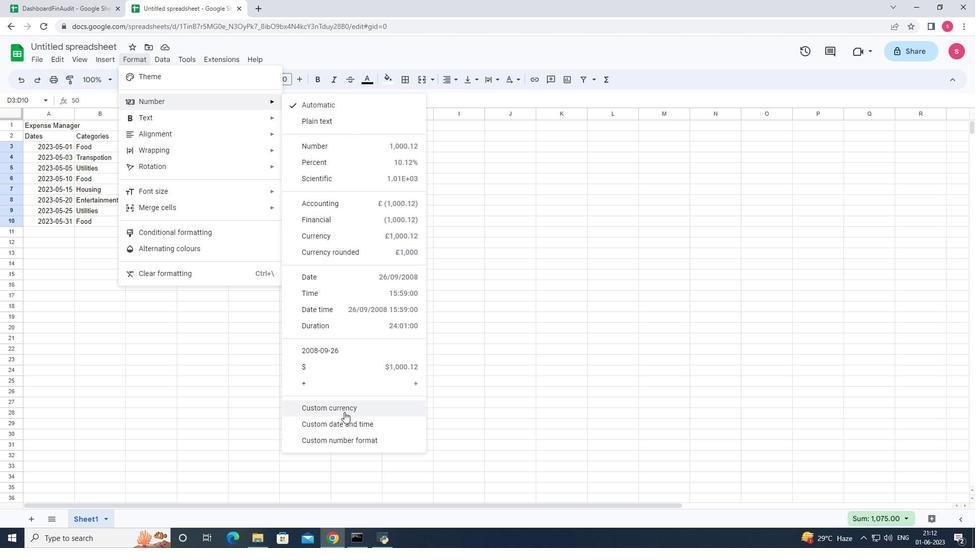 
Action: Mouse moved to (495, 229)
Screenshot: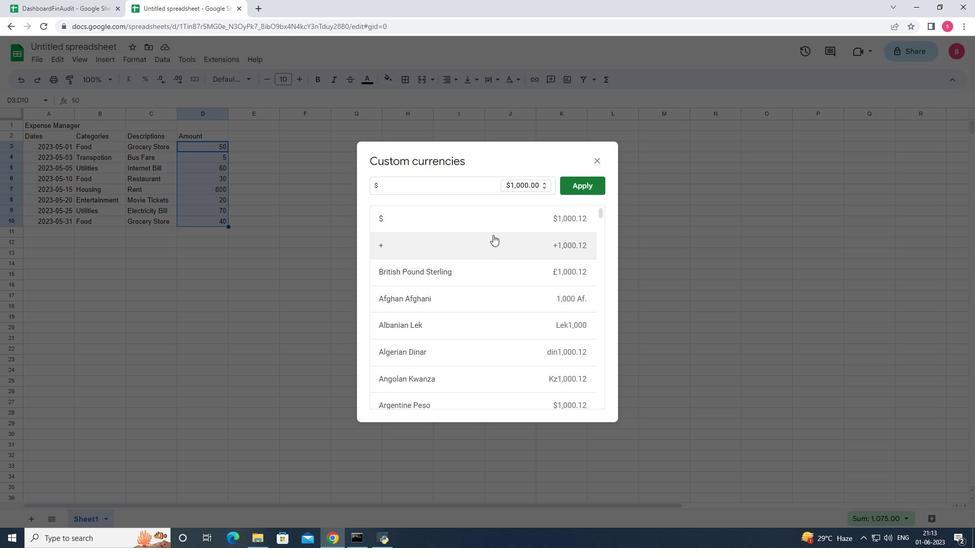 
Action: Mouse pressed left at (495, 229)
Screenshot: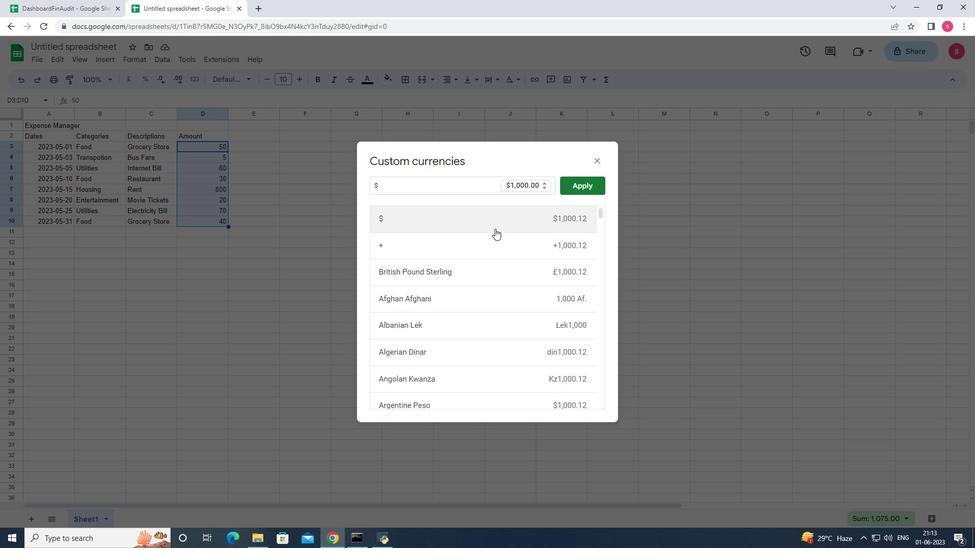 
Action: Mouse moved to (567, 189)
Screenshot: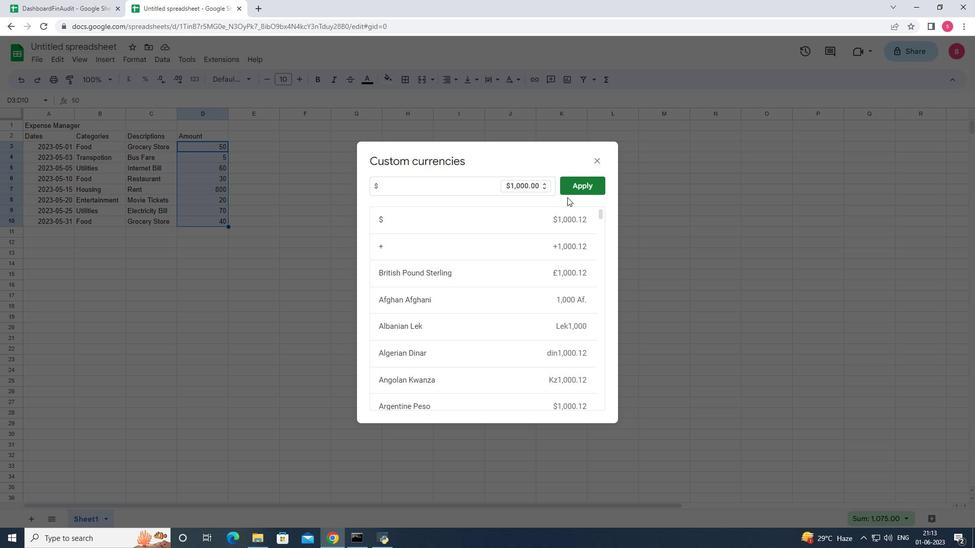 
Action: Mouse pressed left at (567, 189)
Screenshot: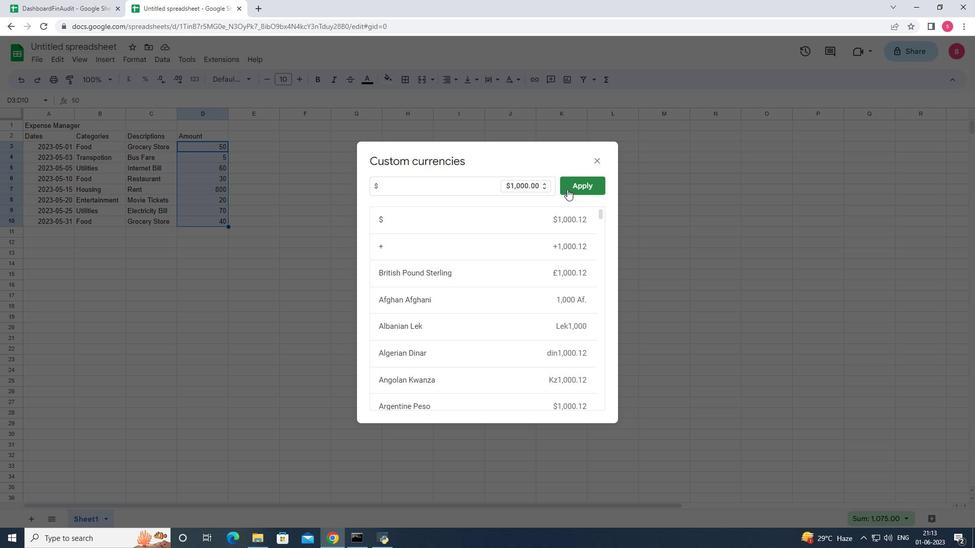 
Action: Mouse pressed left at (567, 189)
Screenshot: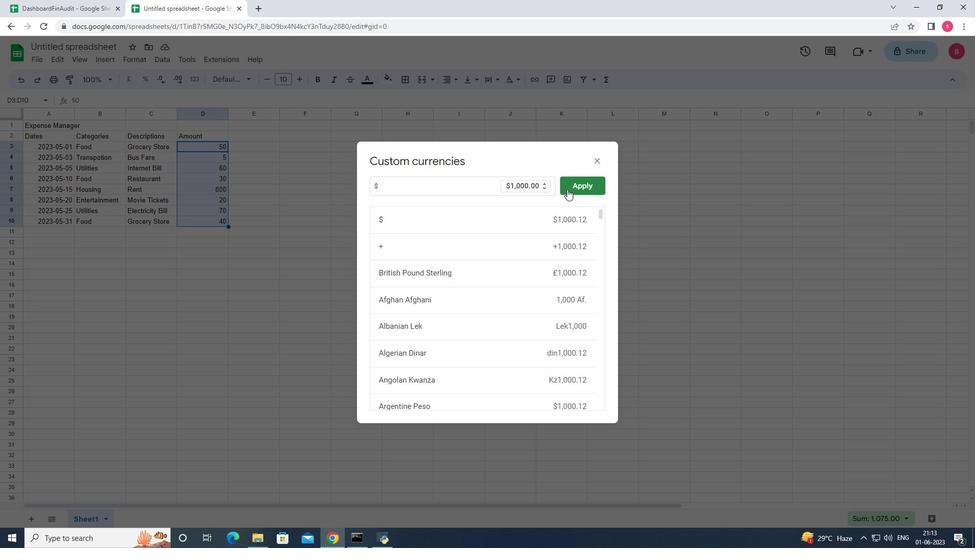 
Action: Mouse moved to (69, 46)
Screenshot: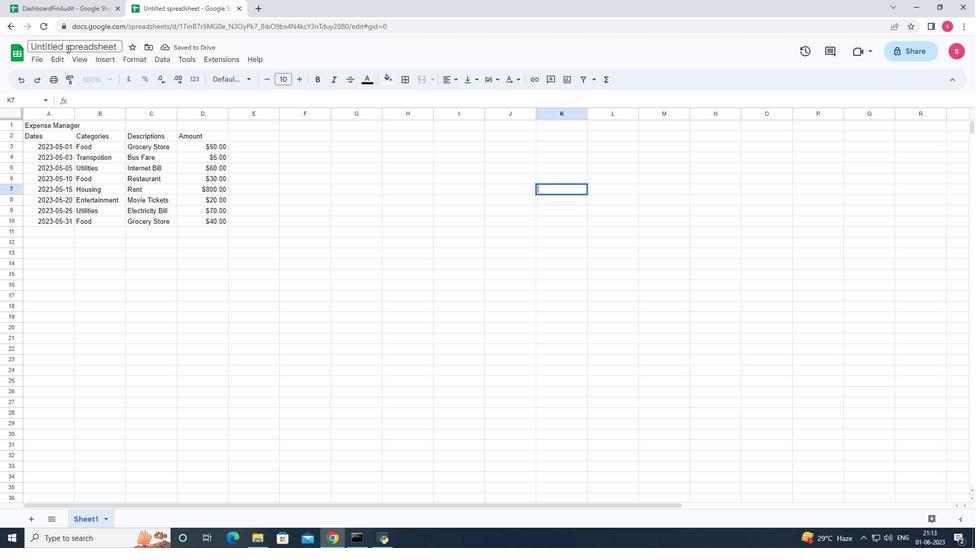 
Action: Mouse pressed left at (69, 46)
Screenshot: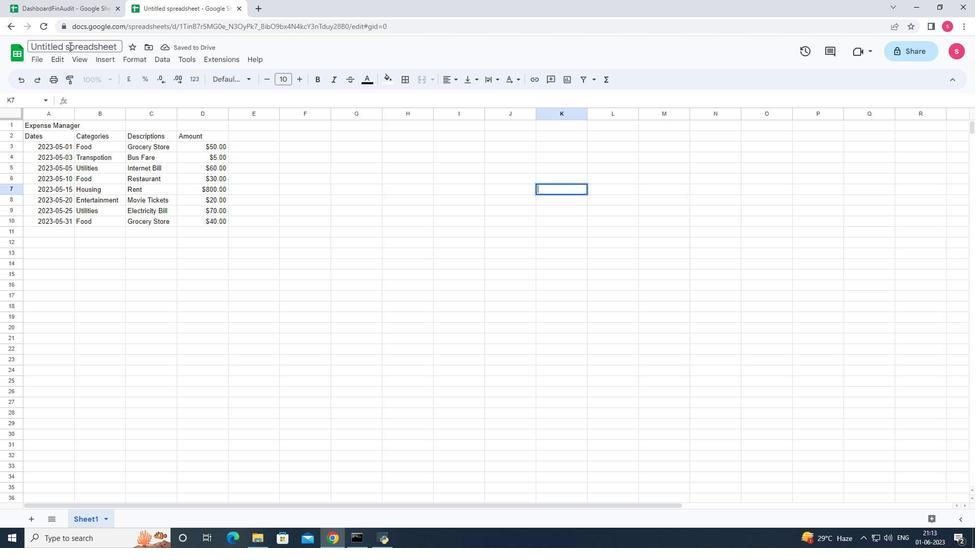 
Action: Mouse moved to (70, 45)
Screenshot: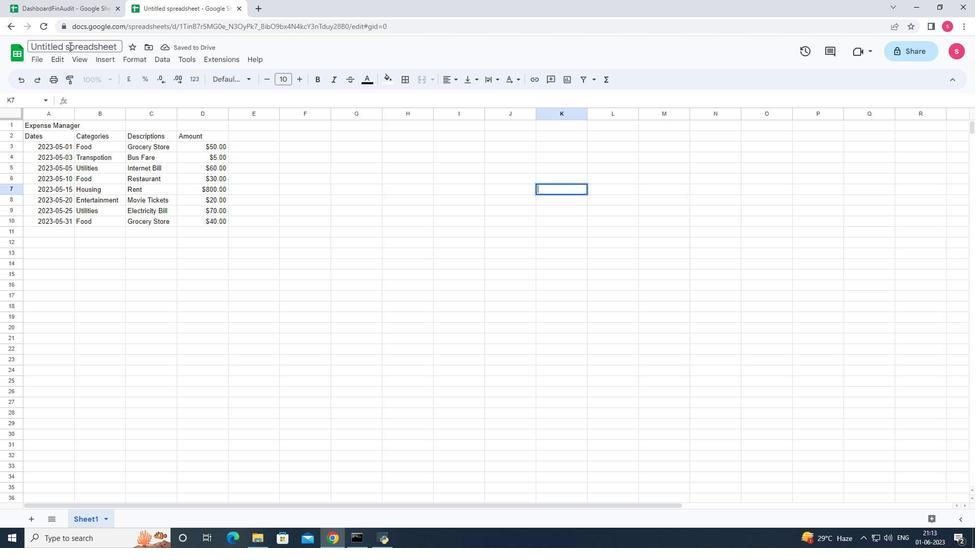 
Action: Key pressed <Key.backspace><Key.shift><Key.shift><Key.shift><Key.shift><Key.shift><Key.shift>Dashboard<Key.shift>Fin<Key.shift>Summarybokk<Key.backspace><Key.backspace>ok
Screenshot: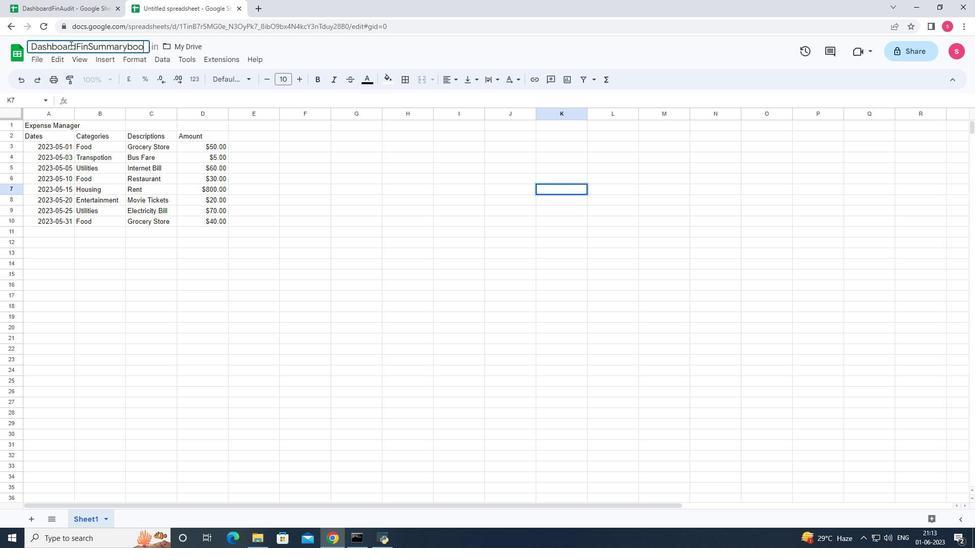 
Action: Mouse moved to (80, 39)
Screenshot: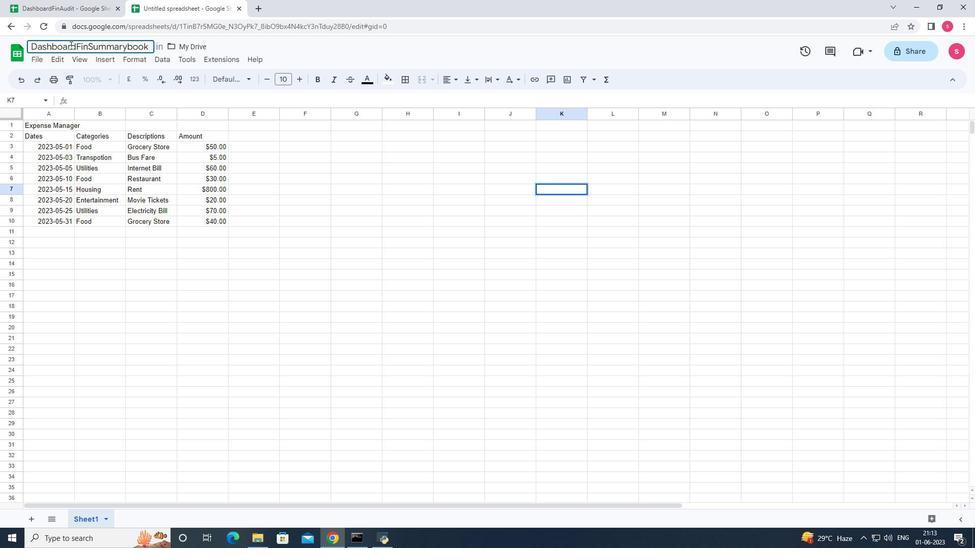 
Action: Mouse pressed left at (80, 39)
Screenshot: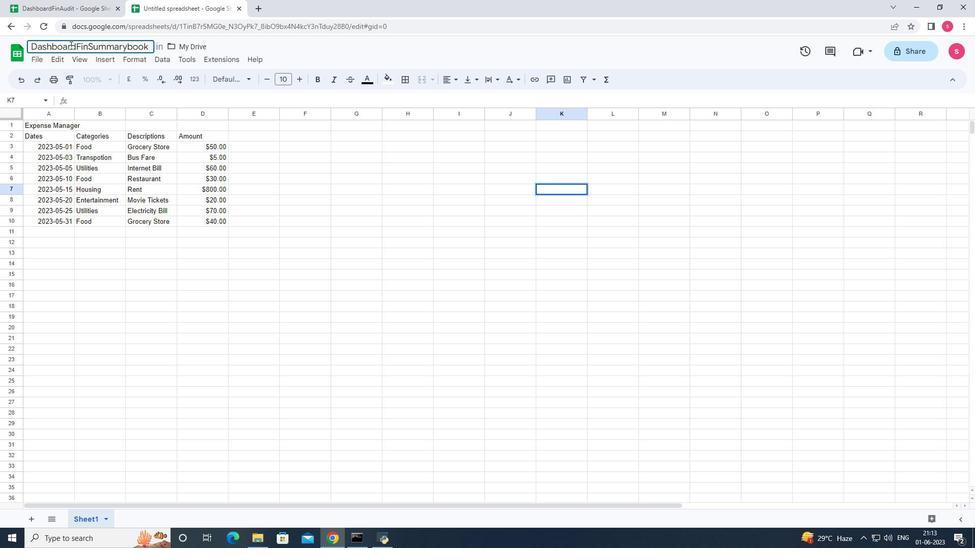
Action: Mouse moved to (74, 108)
Screenshot: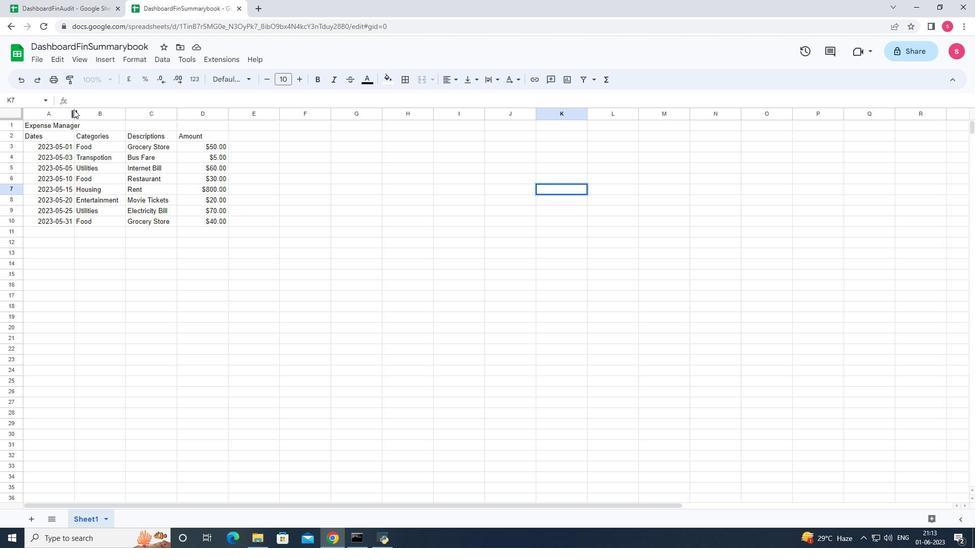 
Action: Mouse pressed left at (74, 108)
Screenshot: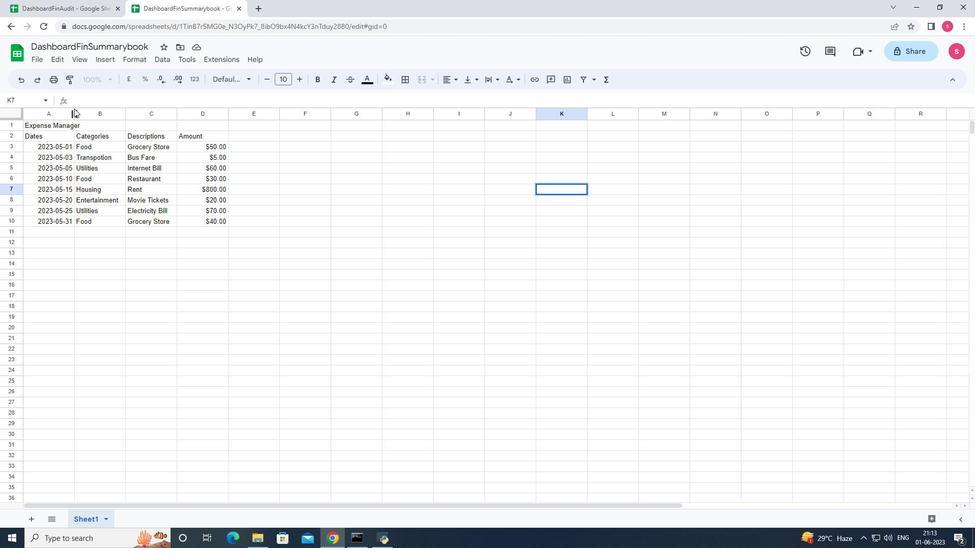 
Action: Mouse pressed left at (74, 108)
Screenshot: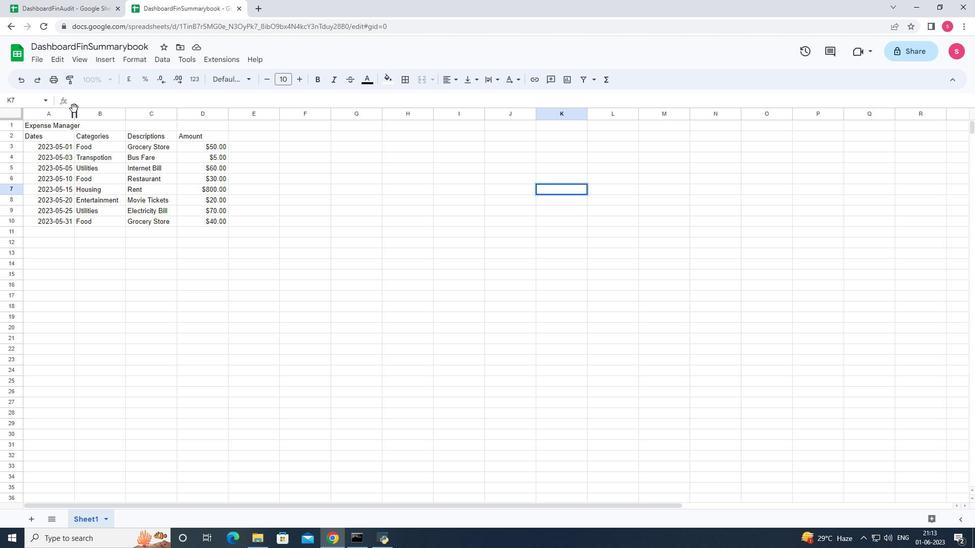 
Action: Mouse moved to (552, 191)
Screenshot: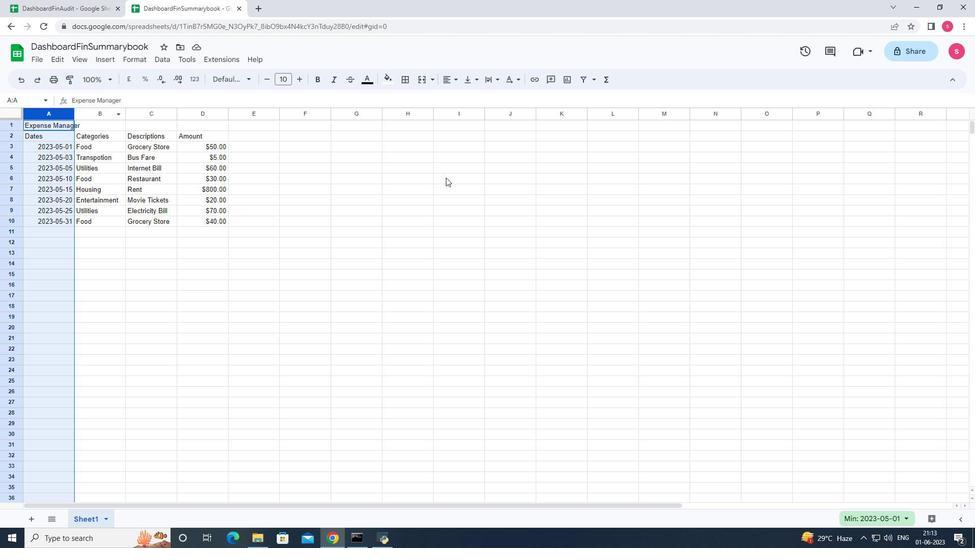 
Action: Mouse pressed left at (552, 191)
Screenshot: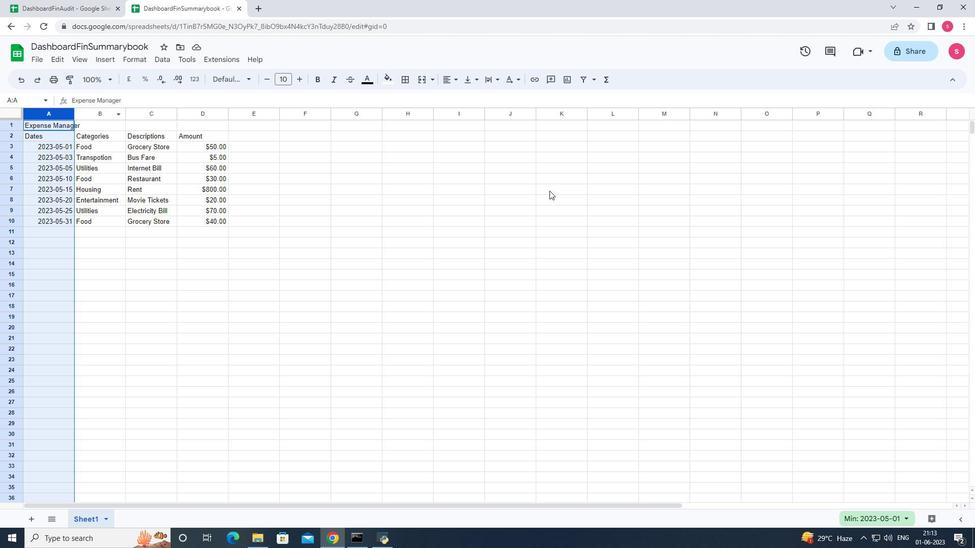 
Action: Mouse moved to (73, 110)
Screenshot: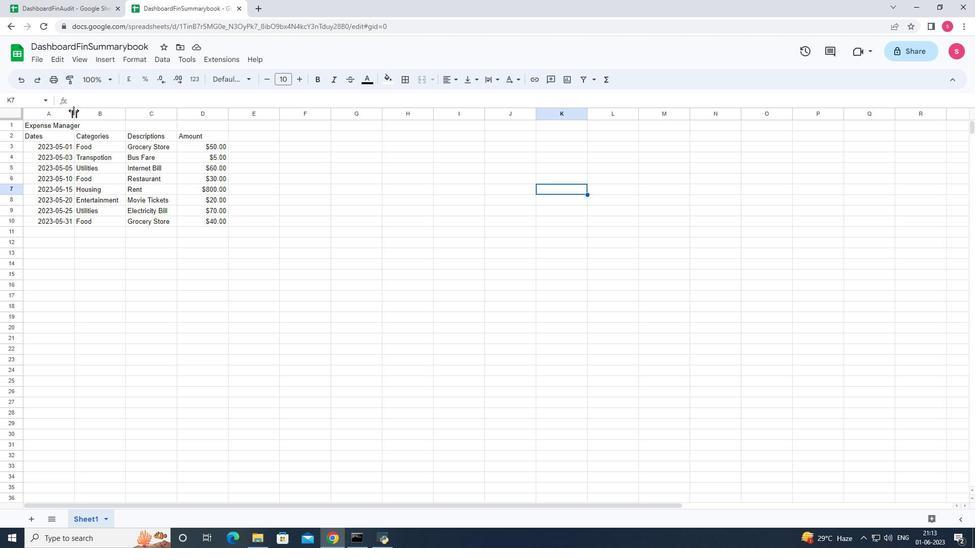 
Action: Mouse pressed left at (73, 110)
Screenshot: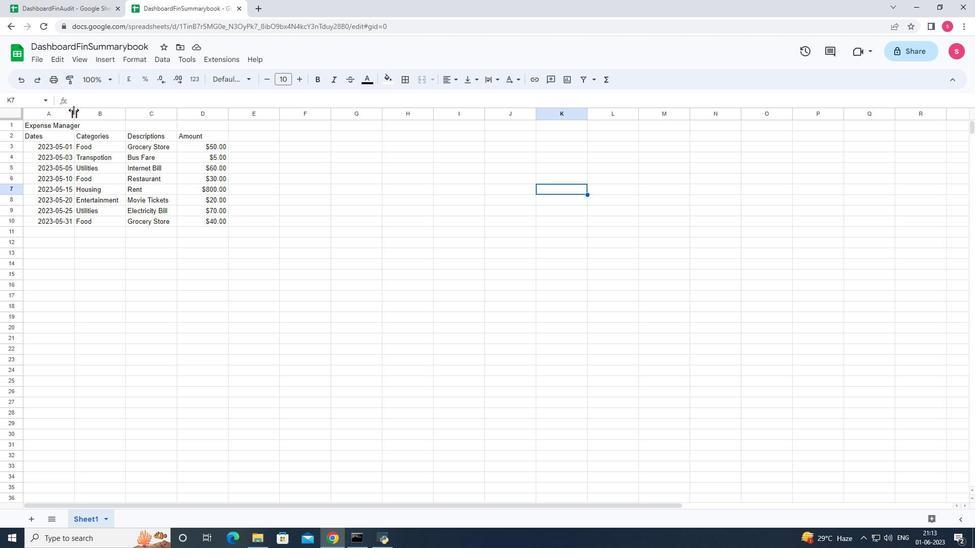 
Action: Mouse pressed left at (73, 110)
Screenshot: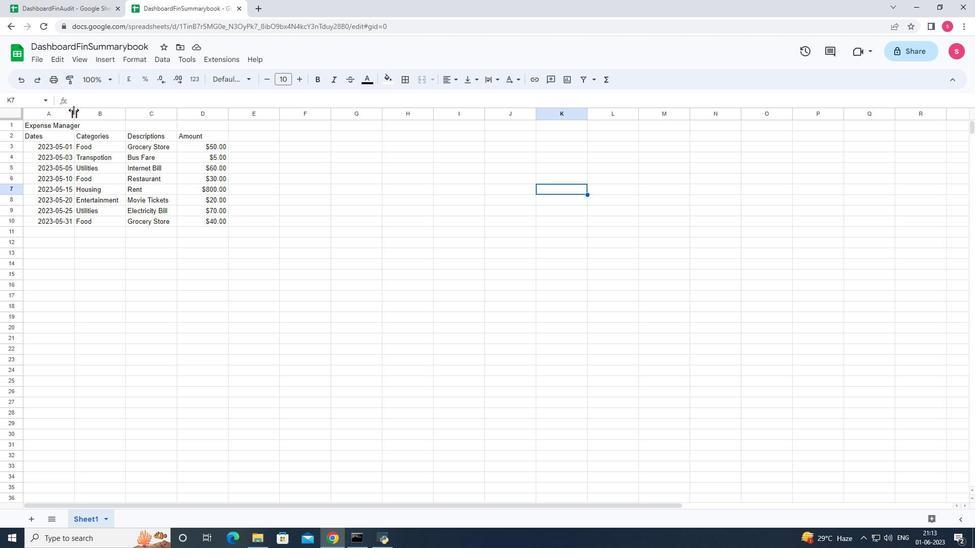 
Action: Mouse moved to (132, 114)
Screenshot: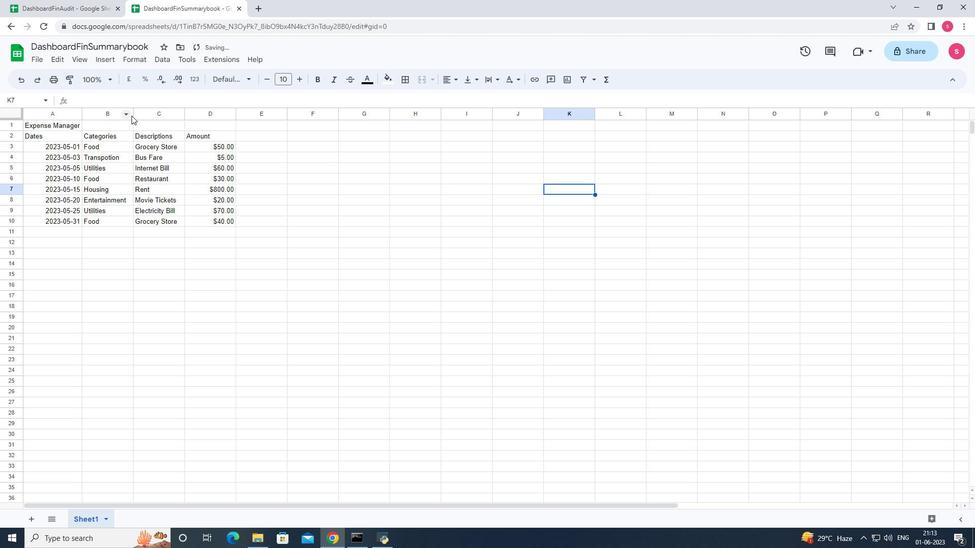 
Action: Mouse pressed left at (132, 114)
Screenshot: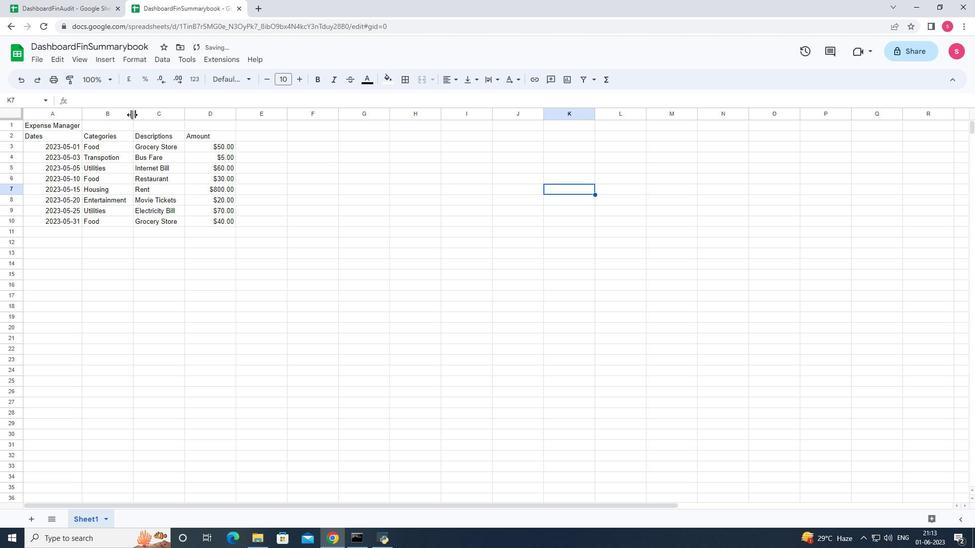 
Action: Mouse pressed left at (132, 114)
Screenshot: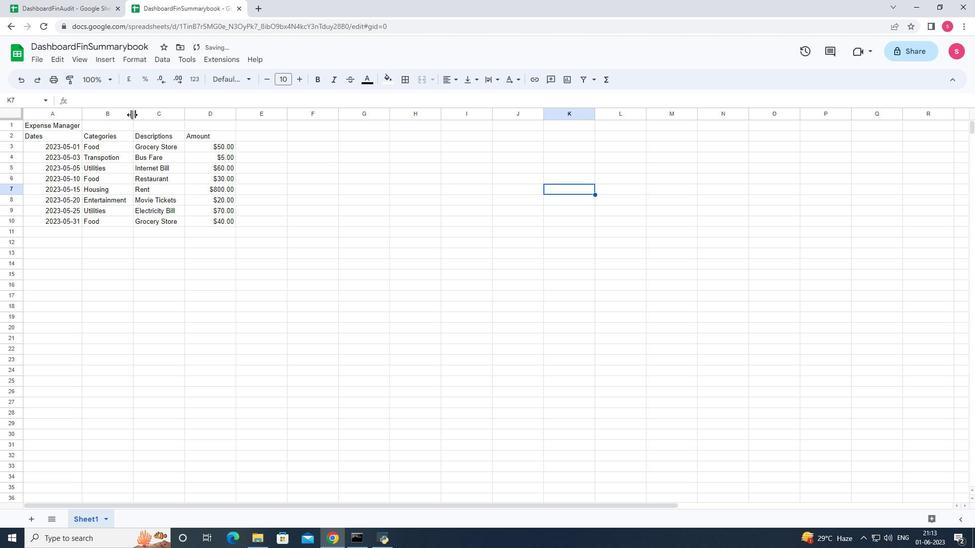 
Action: Mouse moved to (178, 117)
Screenshot: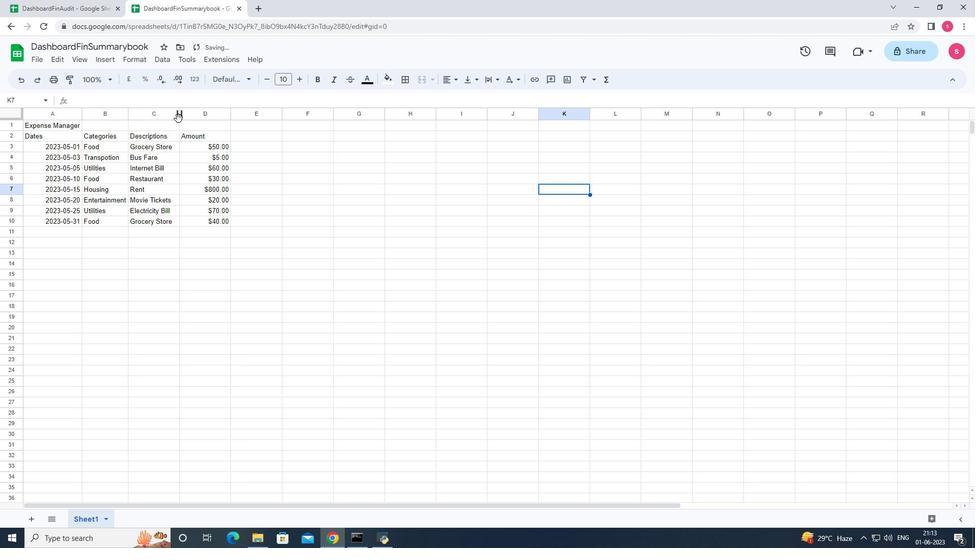 
Action: Mouse pressed left at (178, 117)
Screenshot: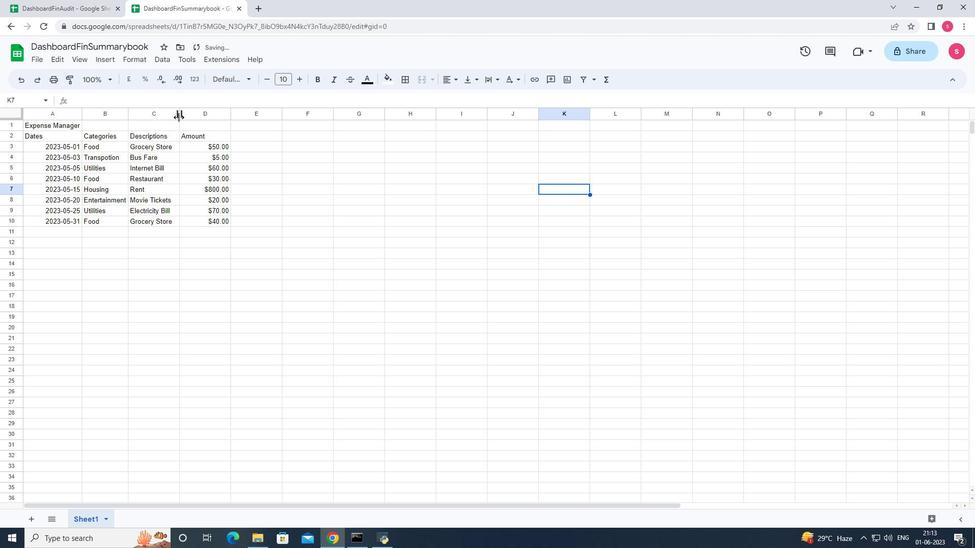 
Action: Mouse pressed left at (178, 117)
Screenshot: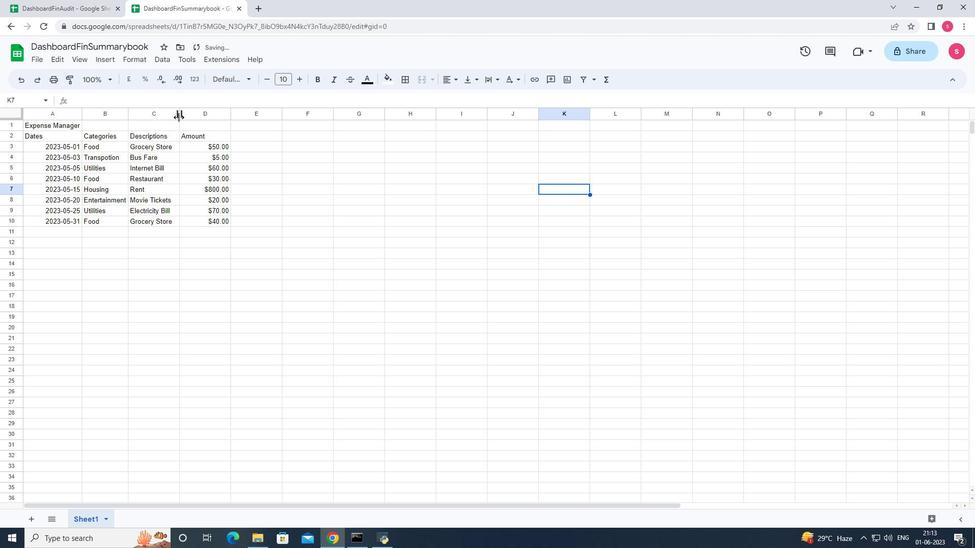 
Action: Mouse moved to (227, 115)
Screenshot: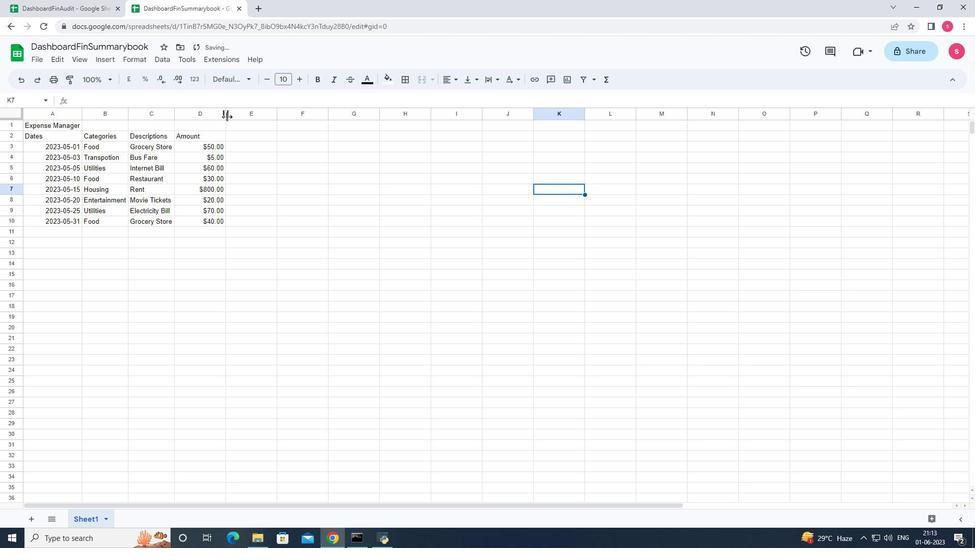 
Action: Mouse pressed left at (227, 115)
Screenshot: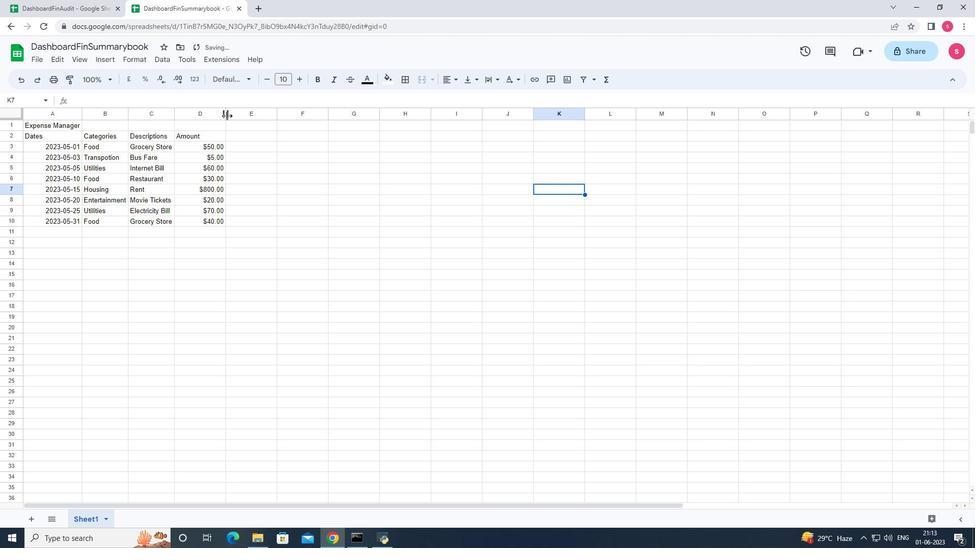 
Action: Mouse pressed left at (227, 115)
Screenshot: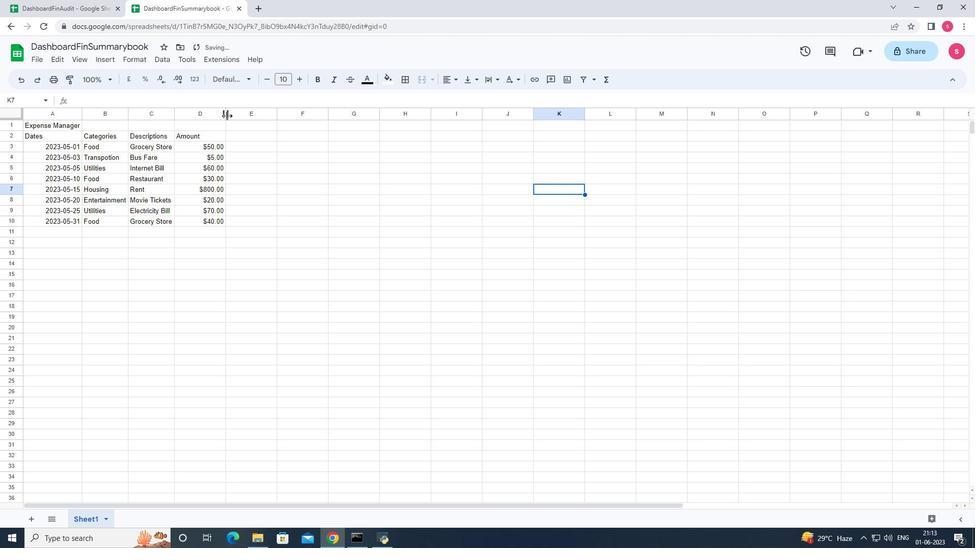 
Action: Mouse moved to (273, 202)
Screenshot: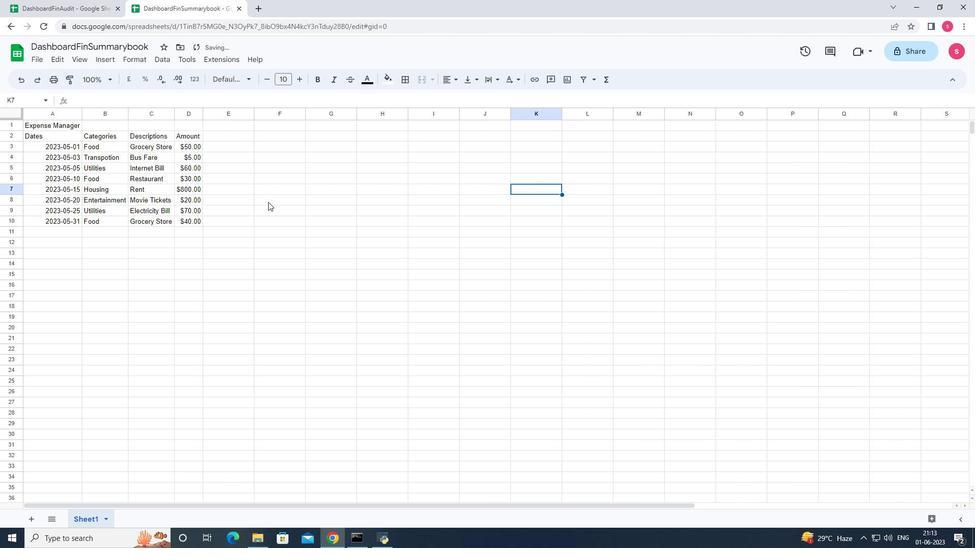 
Action: Key pressed ctrl+S
Screenshot: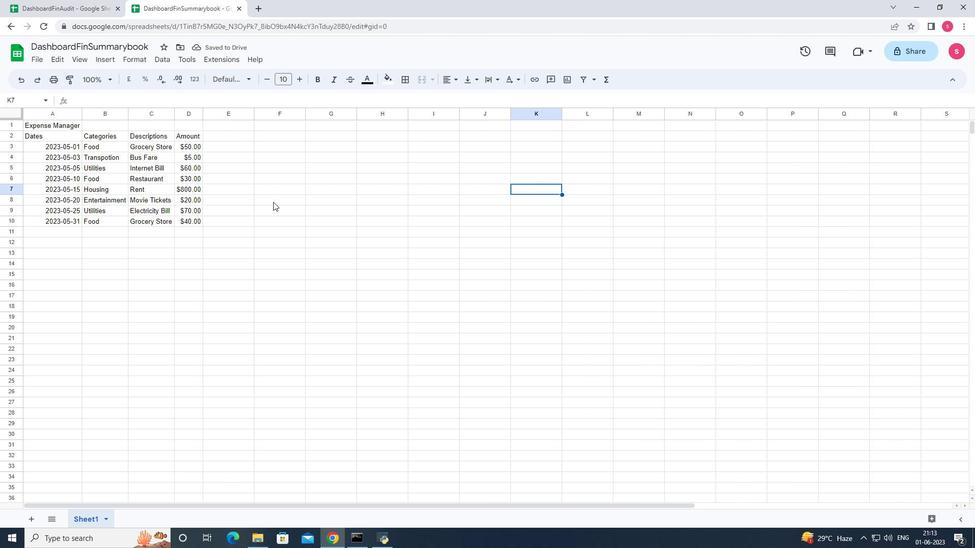 
